 Task: Forward email with the signature Isabella Collins with the subject Congratulations on a successful event from softage.8@softage.net to softage.7@softage.net and softage.9@softage.net with BCC to softage.10@softage.net with the message I am writing to confirm the details of the project charter.
Action: Mouse moved to (978, 149)
Screenshot: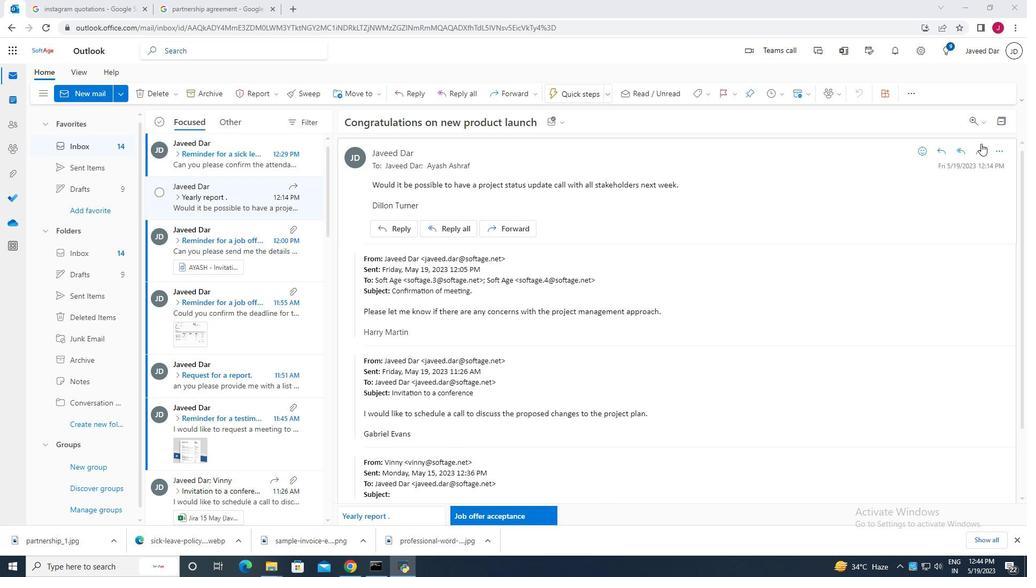 
Action: Mouse pressed left at (978, 149)
Screenshot: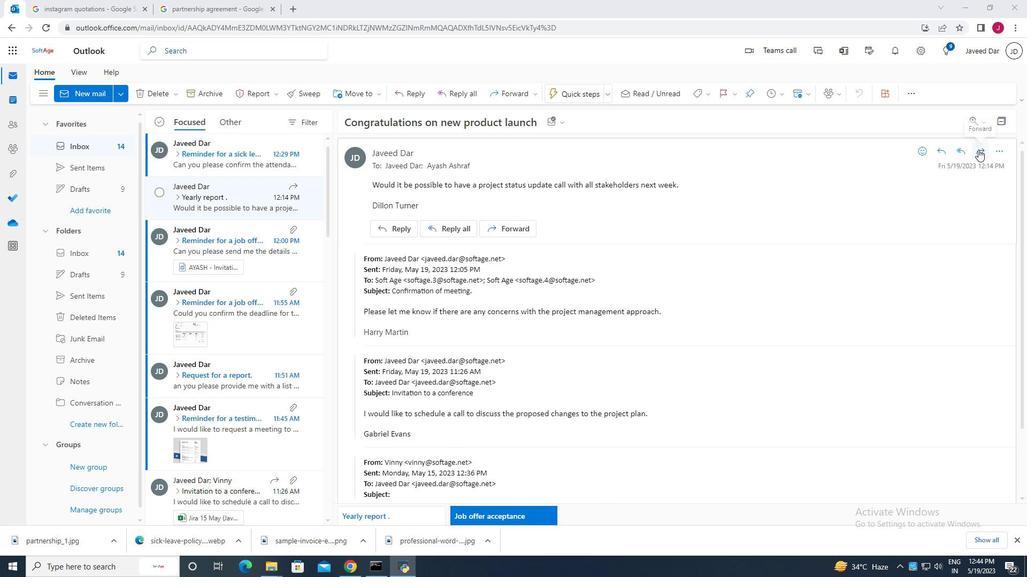 
Action: Mouse moved to (686, 96)
Screenshot: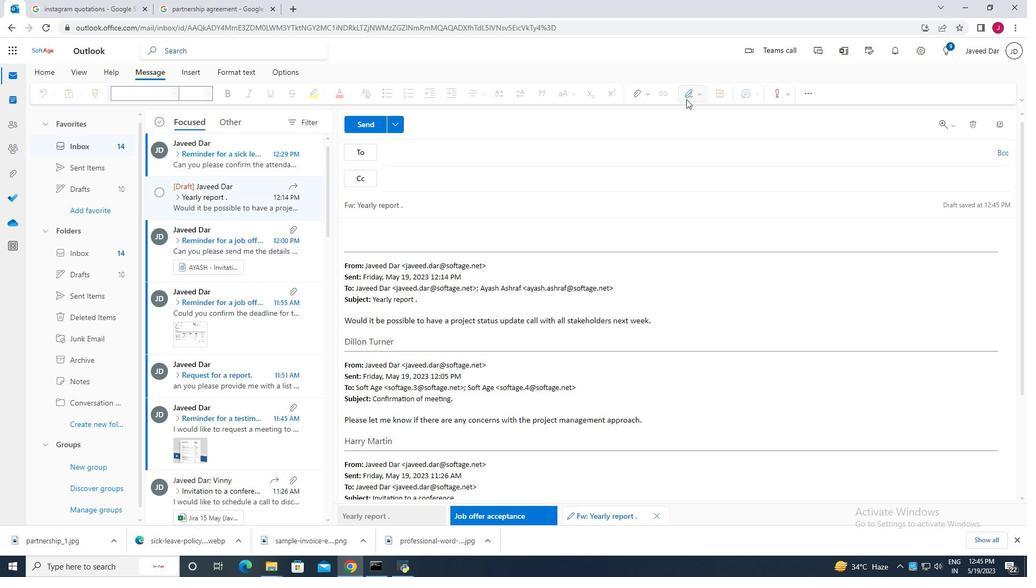 
Action: Mouse pressed left at (686, 96)
Screenshot: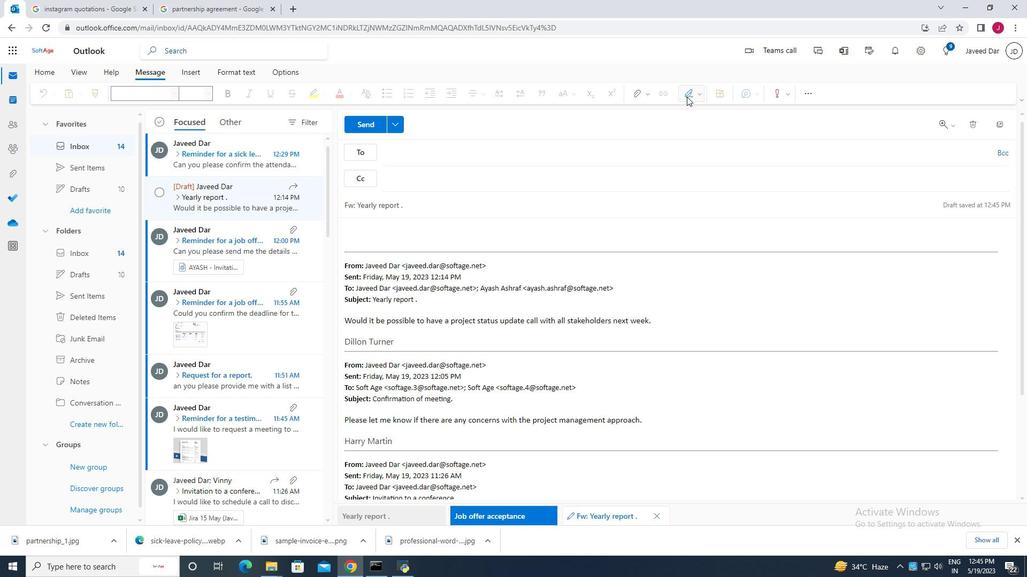 
Action: Mouse moved to (667, 135)
Screenshot: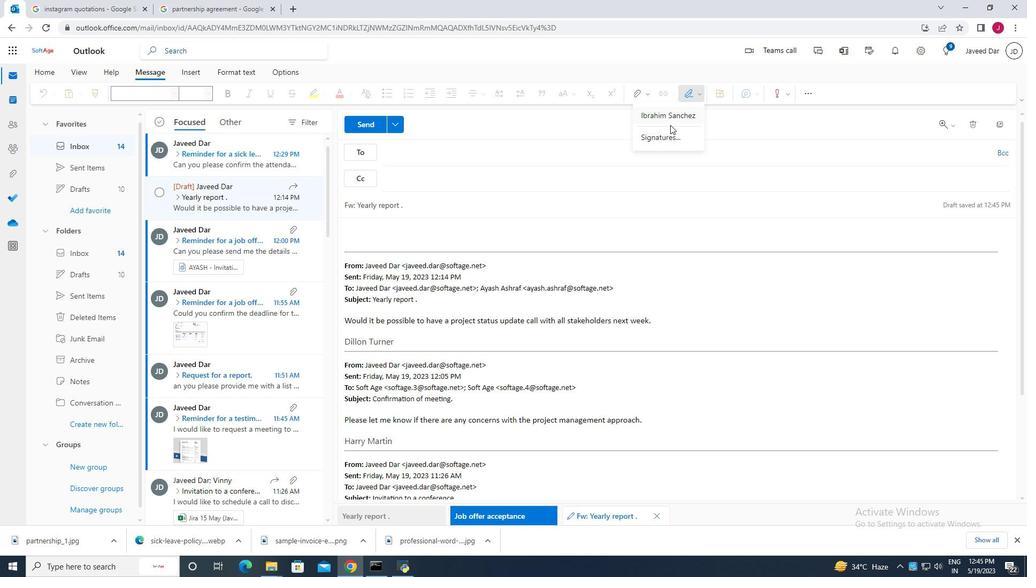 
Action: Mouse pressed left at (667, 135)
Screenshot: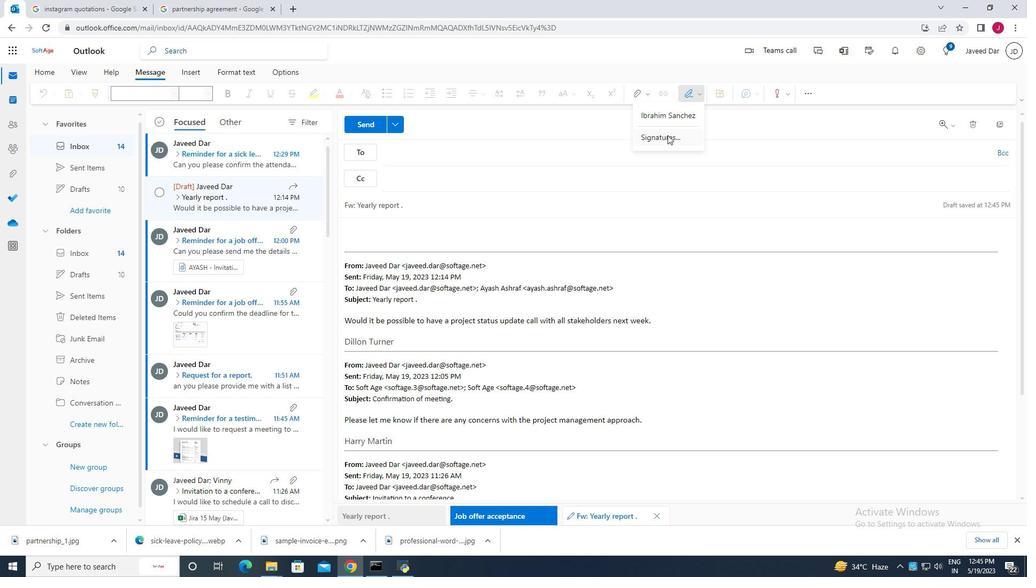 
Action: Mouse moved to (732, 178)
Screenshot: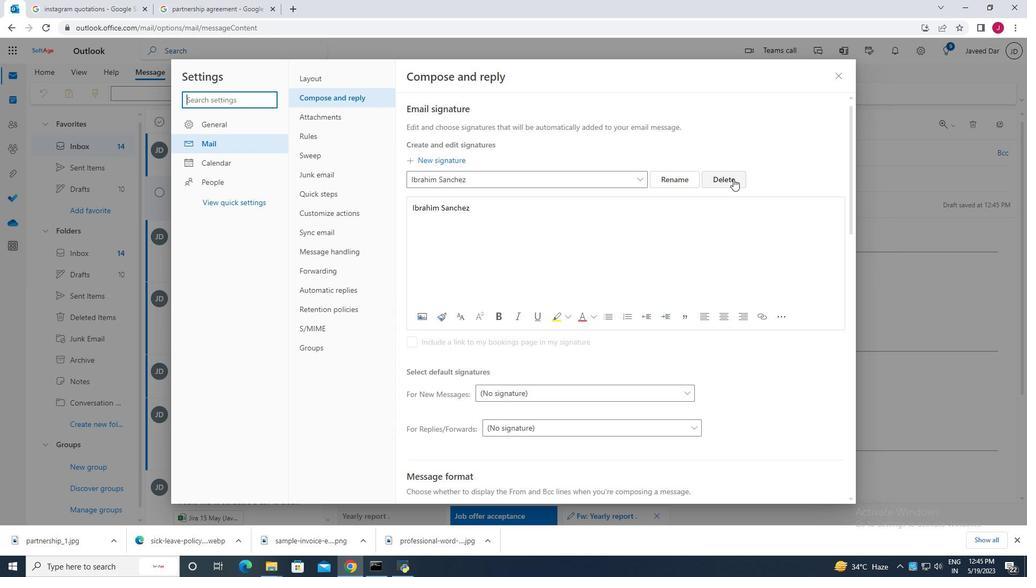 
Action: Mouse pressed left at (732, 178)
Screenshot: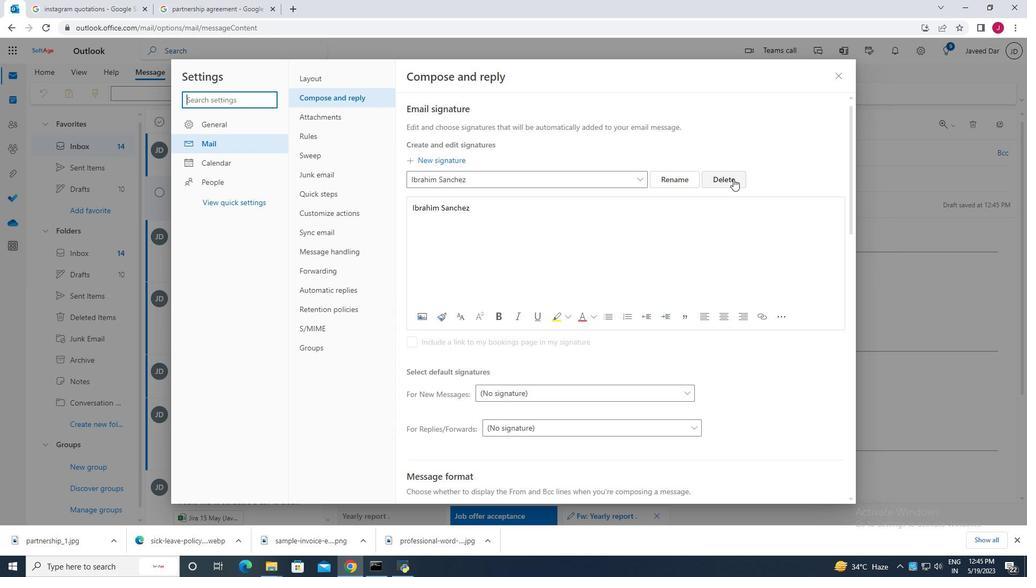 
Action: Mouse moved to (540, 185)
Screenshot: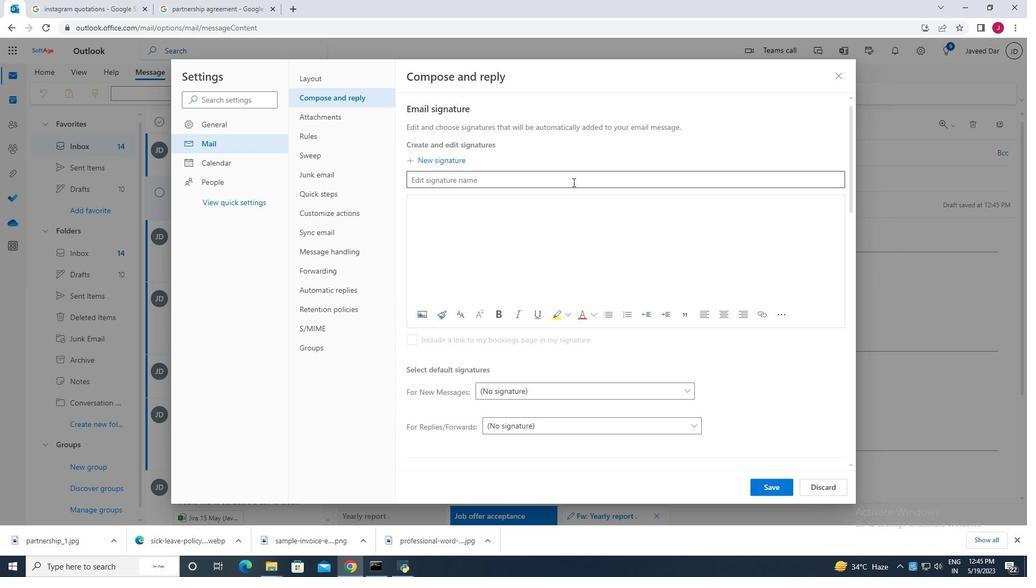 
Action: Mouse pressed left at (540, 185)
Screenshot: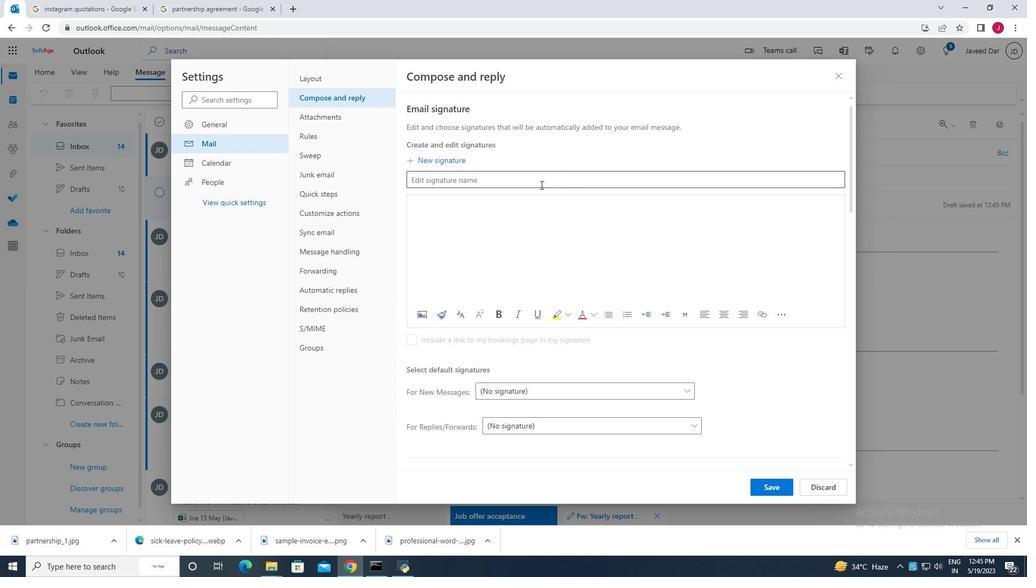 
Action: Key pressed <Key.caps_lock>I<Key.caps_lock>sabella<Key.space><Key.caps_lock>C<Key.caps_lock>ollins
Screenshot: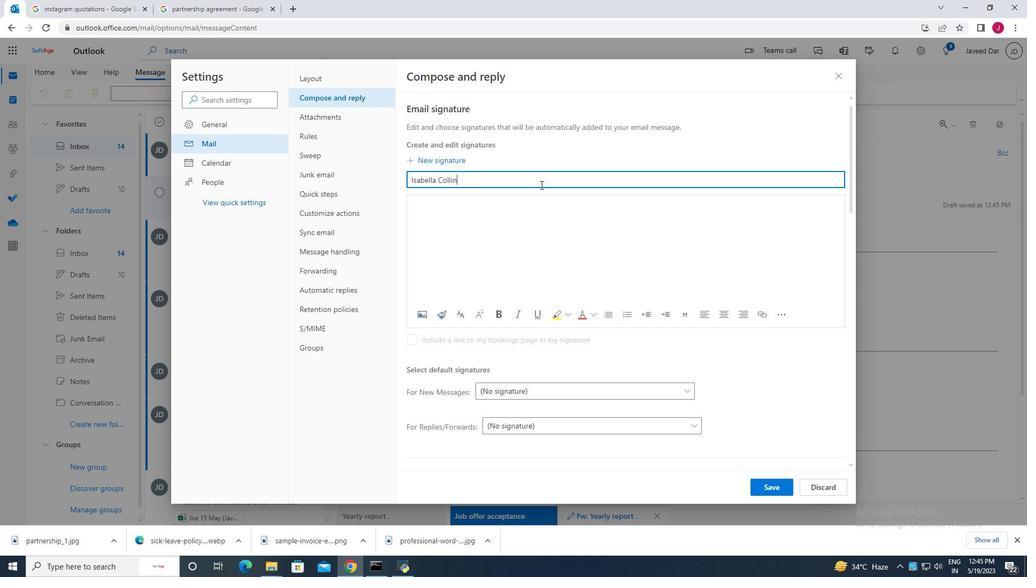 
Action: Mouse moved to (414, 208)
Screenshot: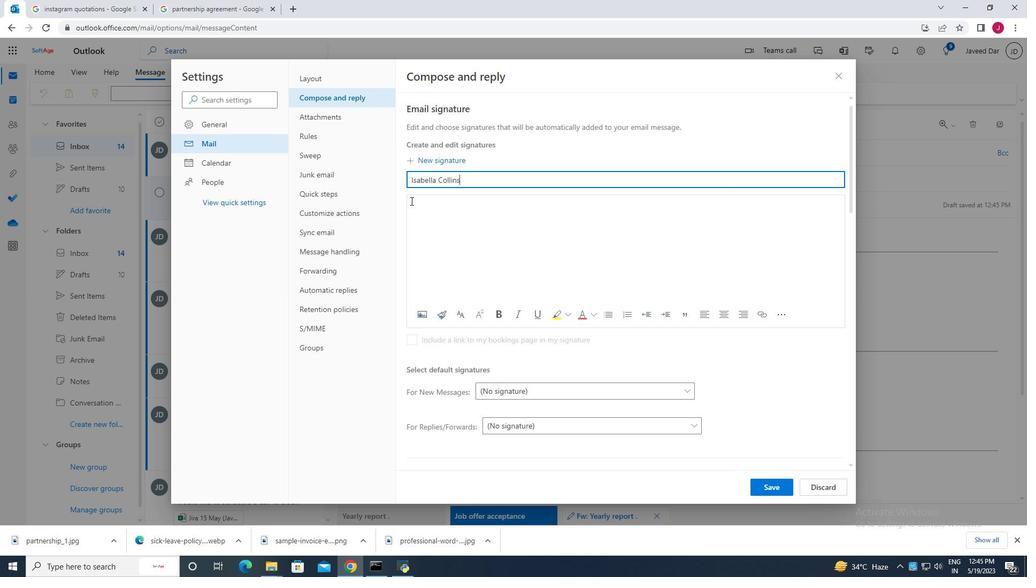 
Action: Mouse pressed left at (414, 208)
Screenshot: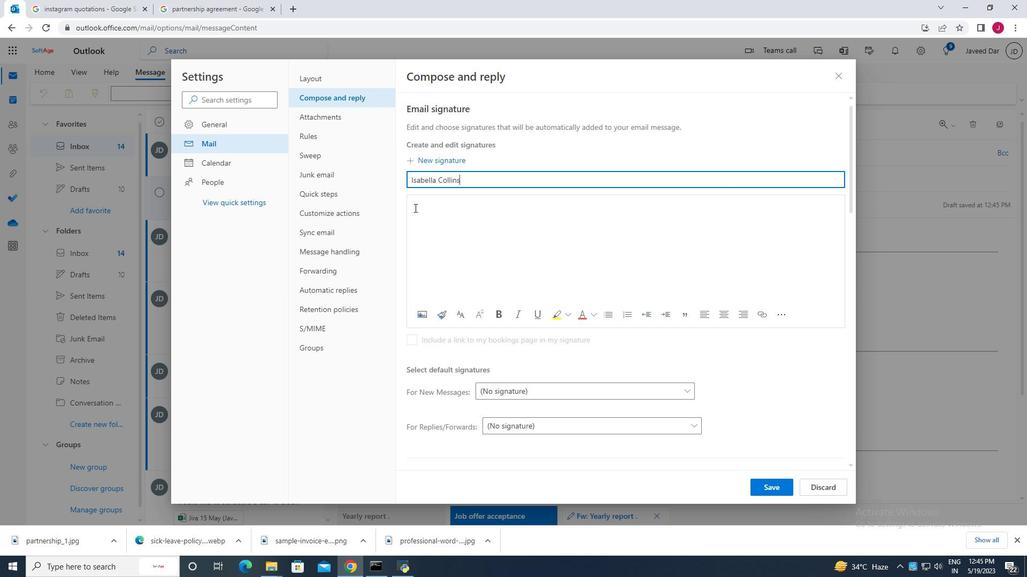 
Action: Mouse moved to (416, 208)
Screenshot: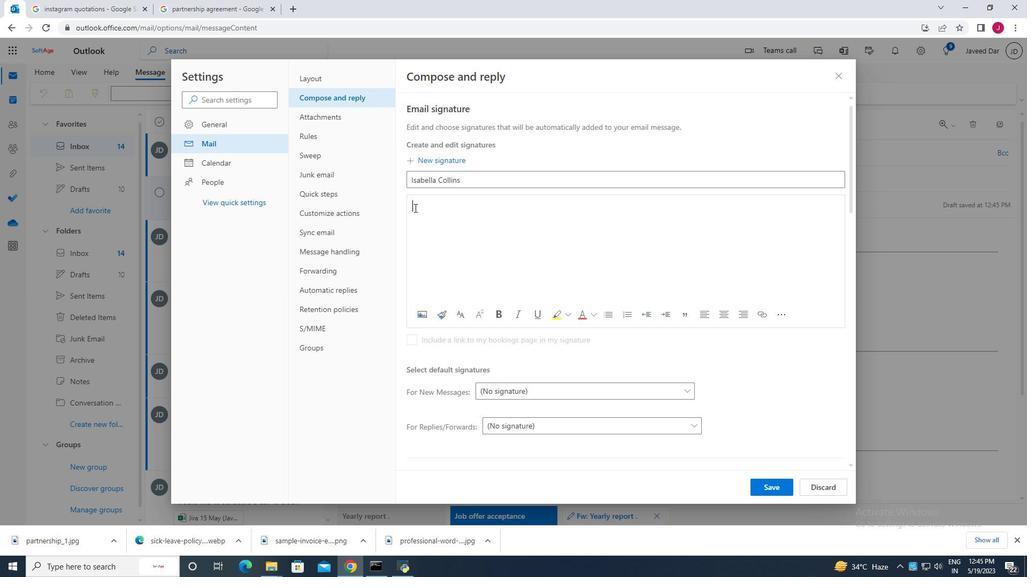 
Action: Key pressed <Key.caps_lock>I<Key.caps_lock>sabella<Key.space><Key.caps_lock>C<Key.caps_lock>ollins
Screenshot: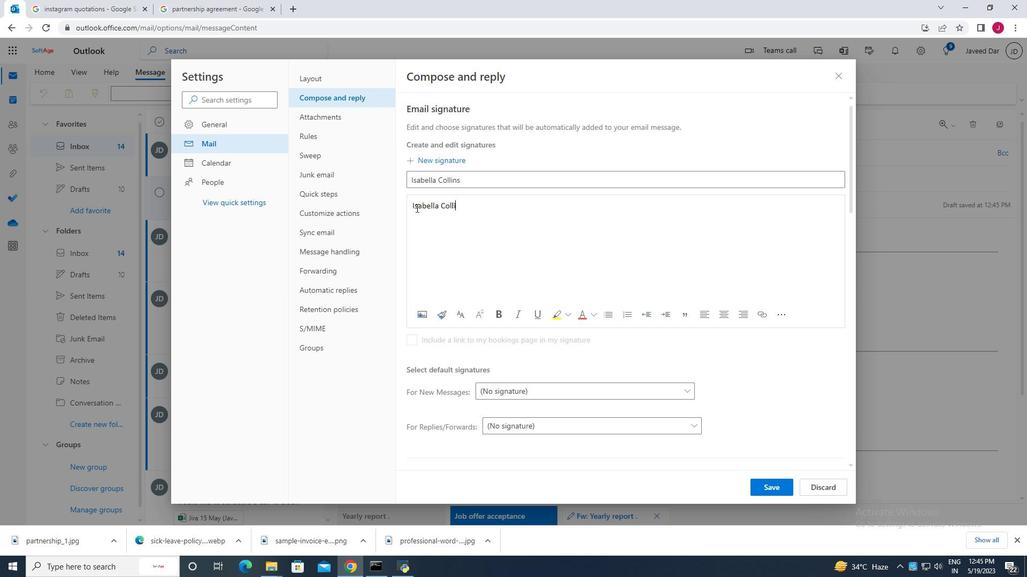 
Action: Mouse moved to (757, 488)
Screenshot: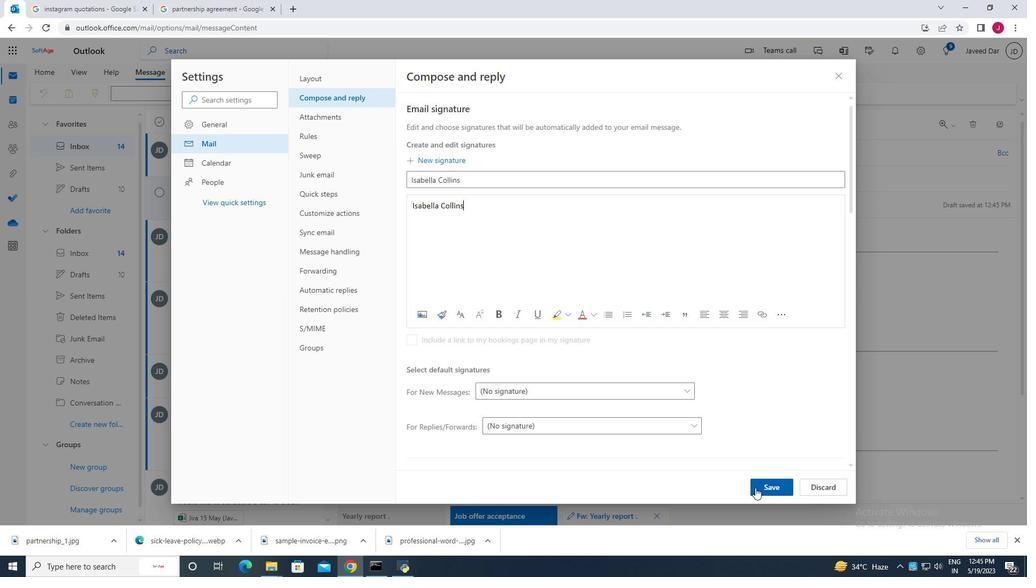 
Action: Mouse pressed left at (757, 488)
Screenshot: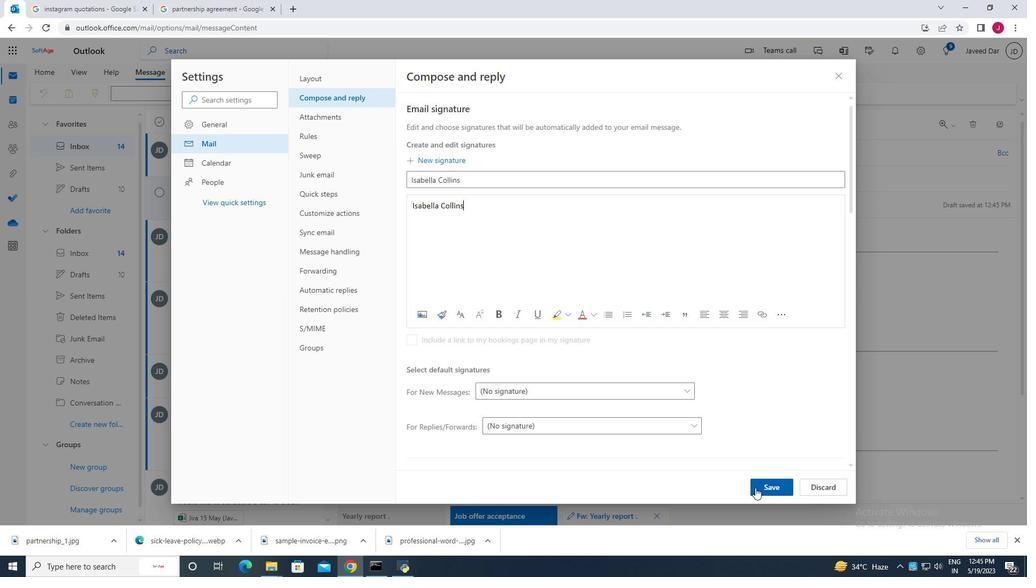 
Action: Mouse moved to (841, 75)
Screenshot: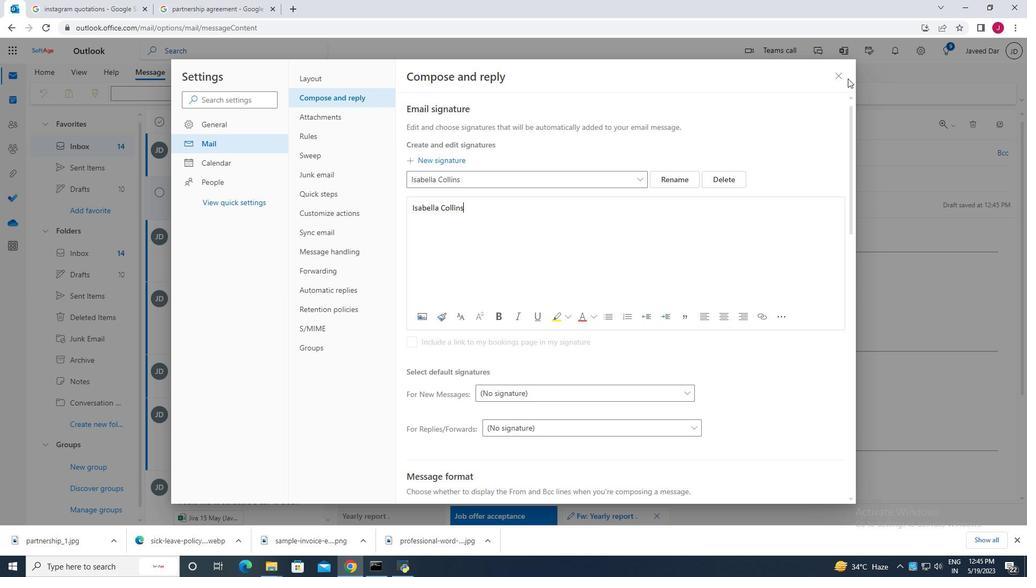 
Action: Mouse pressed left at (841, 75)
Screenshot: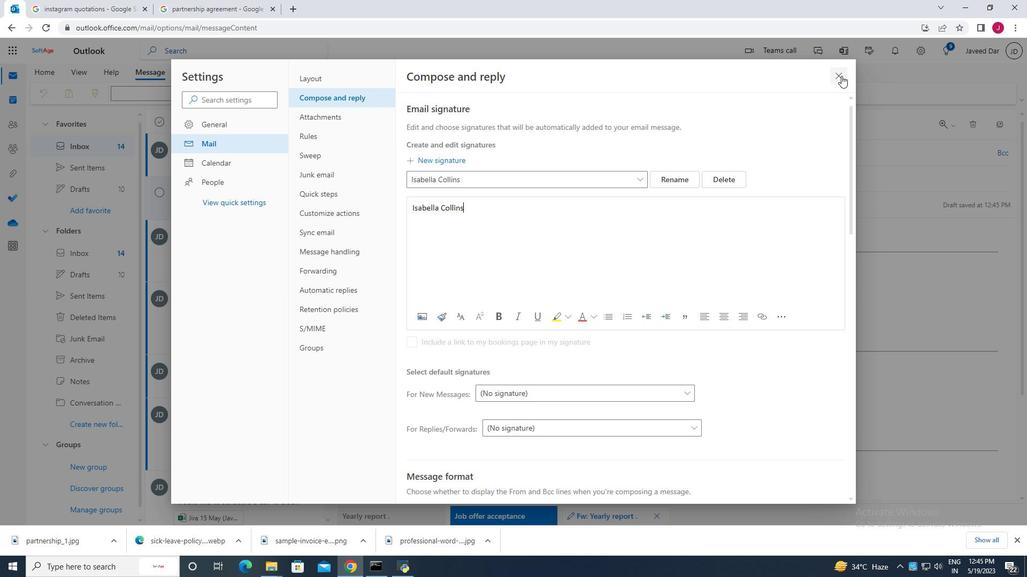 
Action: Mouse moved to (419, 207)
Screenshot: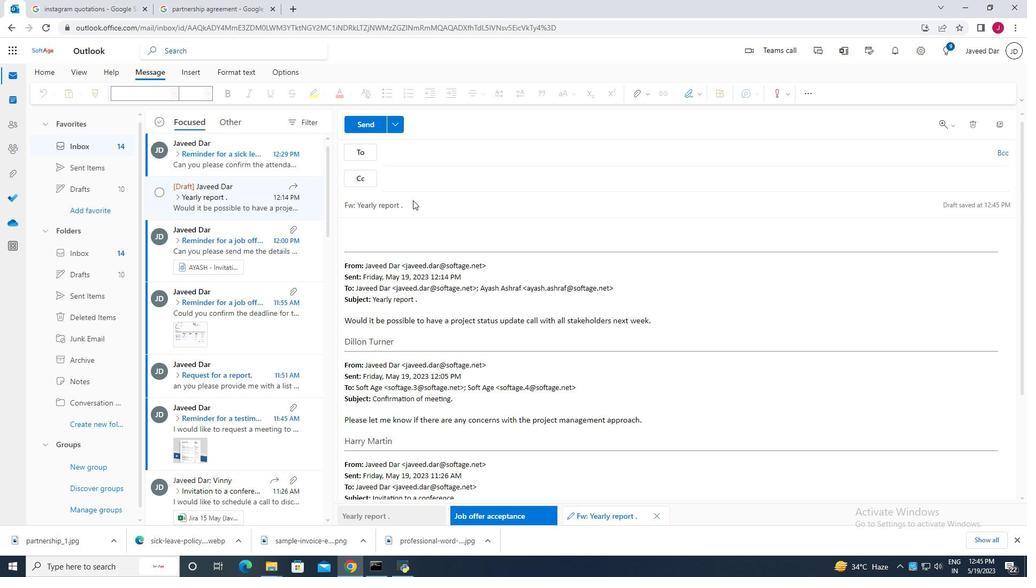 
Action: Mouse pressed left at (419, 207)
Screenshot: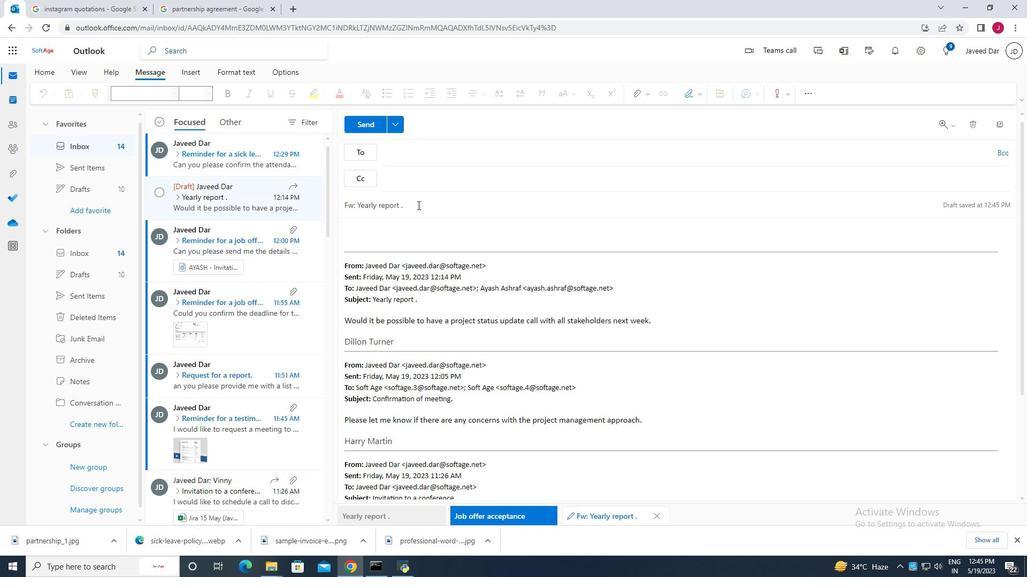 
Action: Mouse moved to (420, 207)
Screenshot: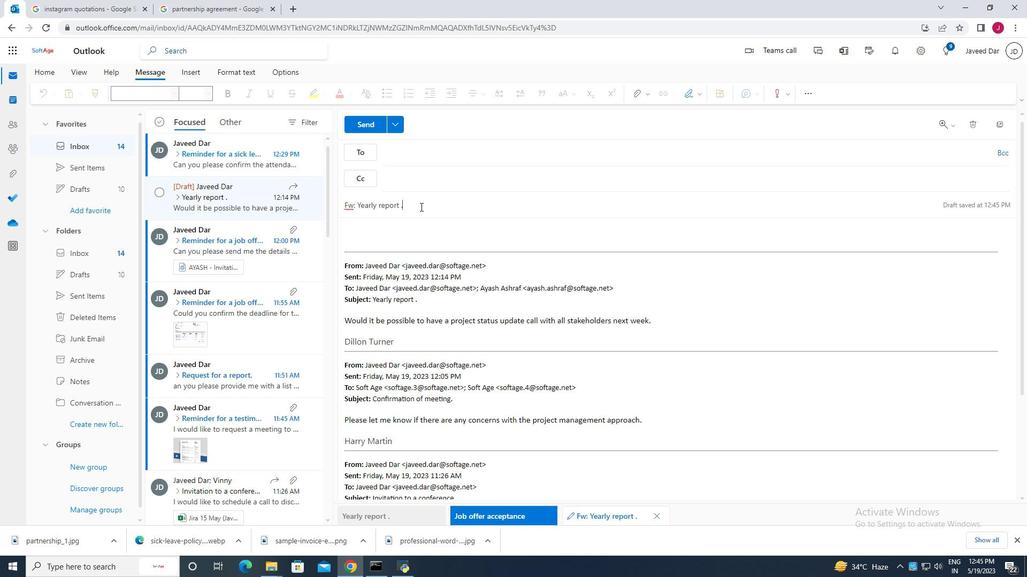 
Action: Key pressed <Key.backspace><Key.backspace><Key.backspace><Key.backspace><Key.backspace><Key.backspace><Key.backspace><Key.backspace><Key.backspace><Key.backspace><Key.backspace><Key.backspace><Key.backspace><Key.backspace><Key.backspace><Key.backspace><Key.backspace><Key.backspace><Key.backspace><Key.backspace><Key.backspace><Key.backspace><Key.backspace><Key.backspace><Key.caps_lock>C<Key.caps_lock>ongratua<Key.backspace>lations<Key.space>on<Key.space>a<Key.space>successful<Key.space>event<Key.space>
Screenshot: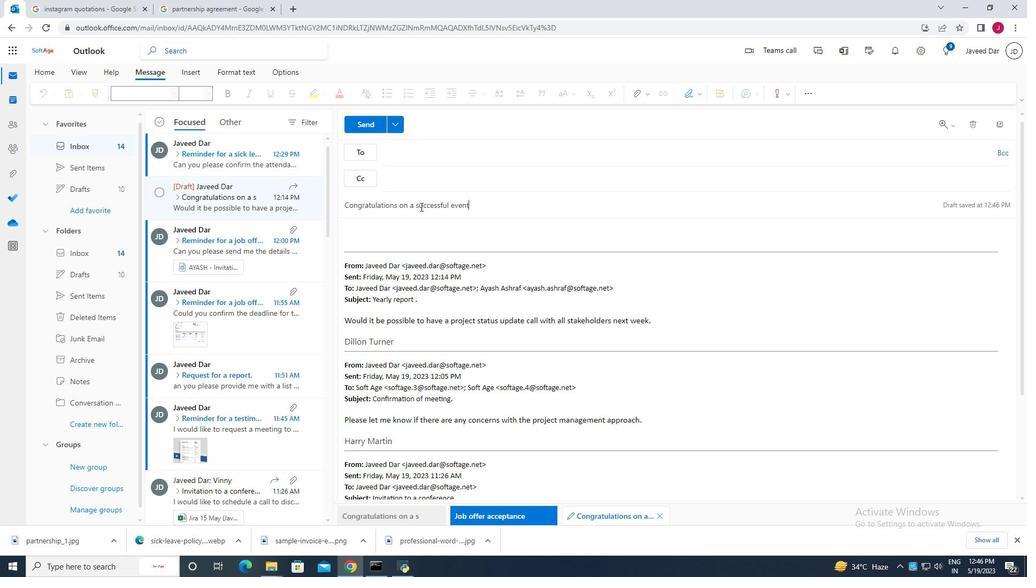 
Action: Mouse moved to (418, 206)
Screenshot: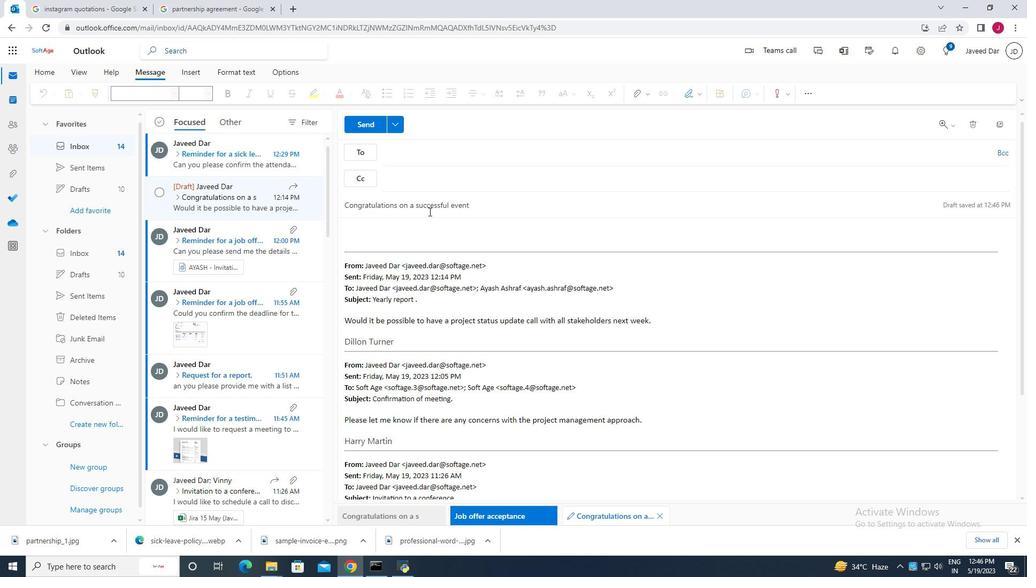 
Action: Key pressed <Key.backspace>.
Screenshot: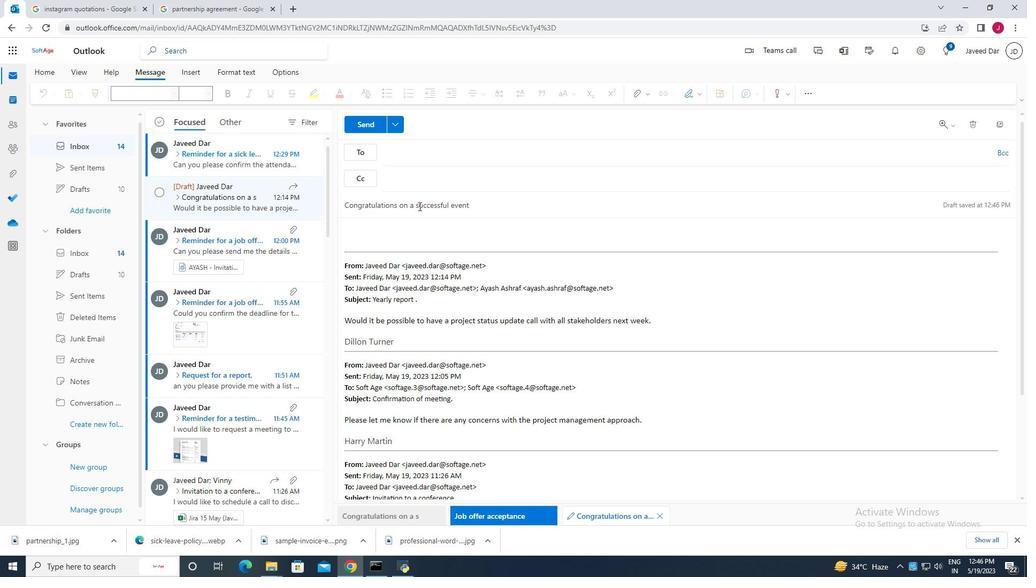 
Action: Mouse moved to (417, 231)
Screenshot: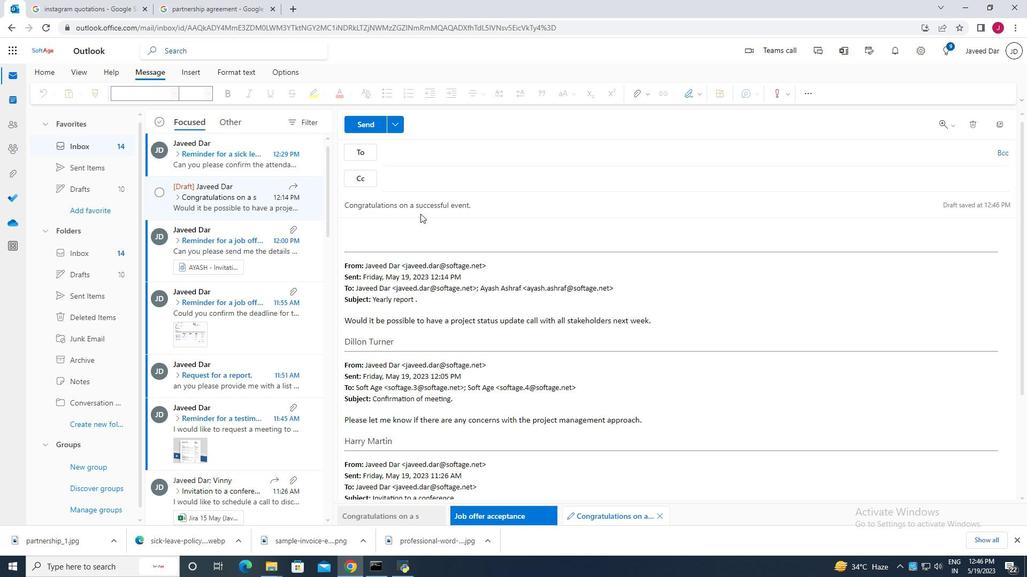 
Action: Mouse pressed left at (417, 231)
Screenshot: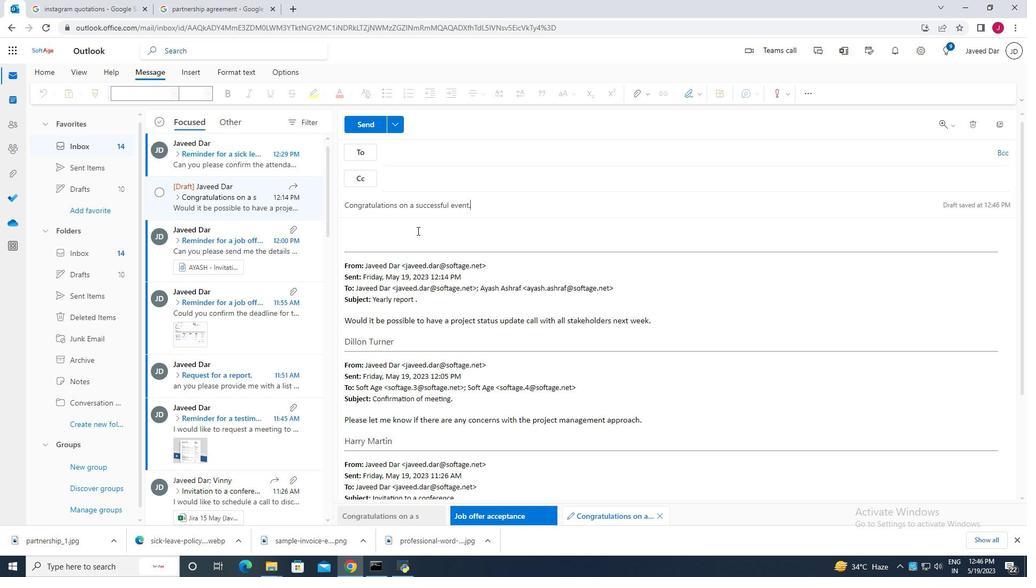 
Action: Key pressed <Key.caps_lock>I<Key.caps_lock><Key.space>am<Key.space>writing<Key.space>to<Key.space>conferm<Key.space>the<Key.space>
Screenshot: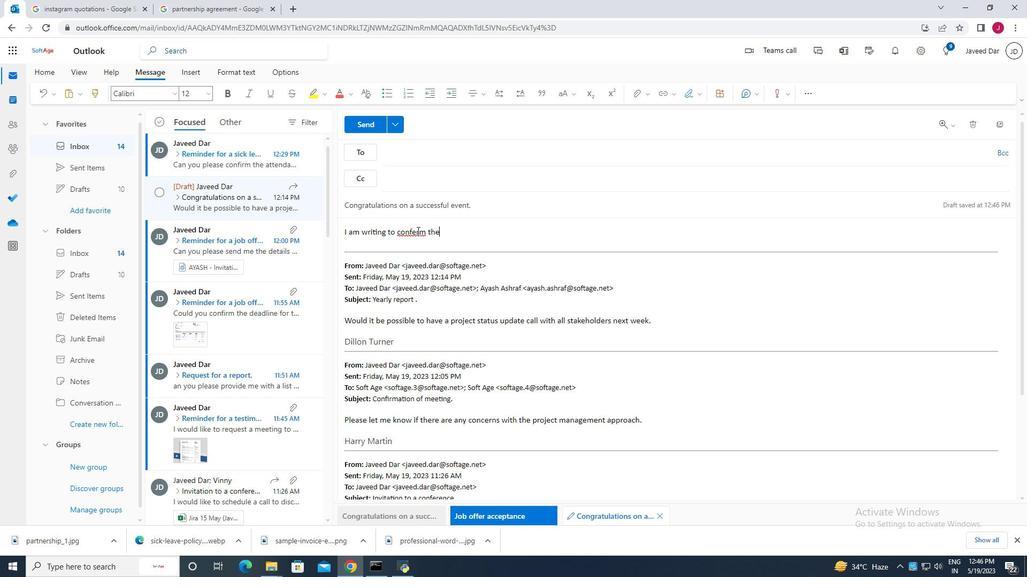 
Action: Mouse moved to (416, 231)
Screenshot: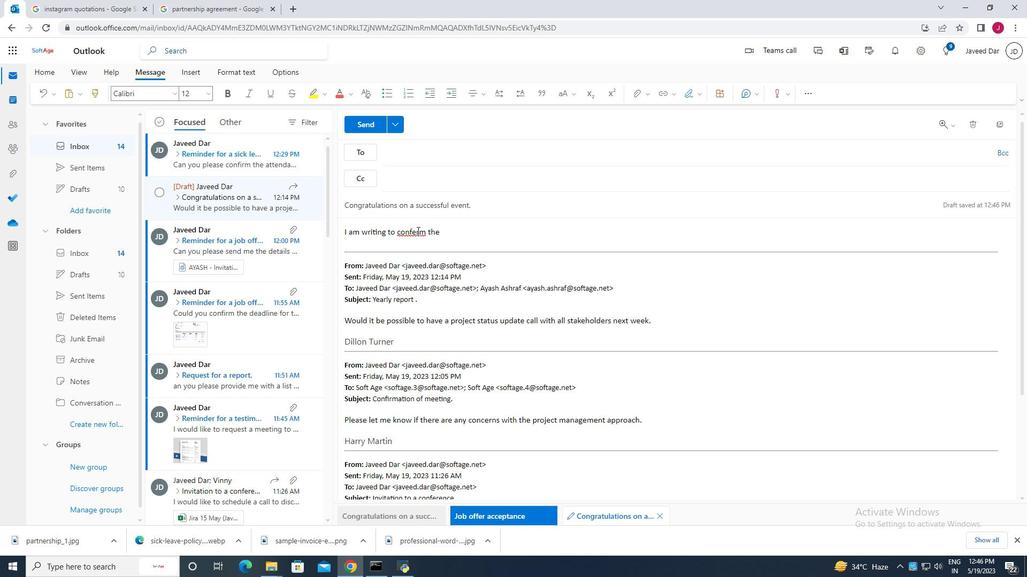 
Action: Mouse pressed left at (416, 231)
Screenshot: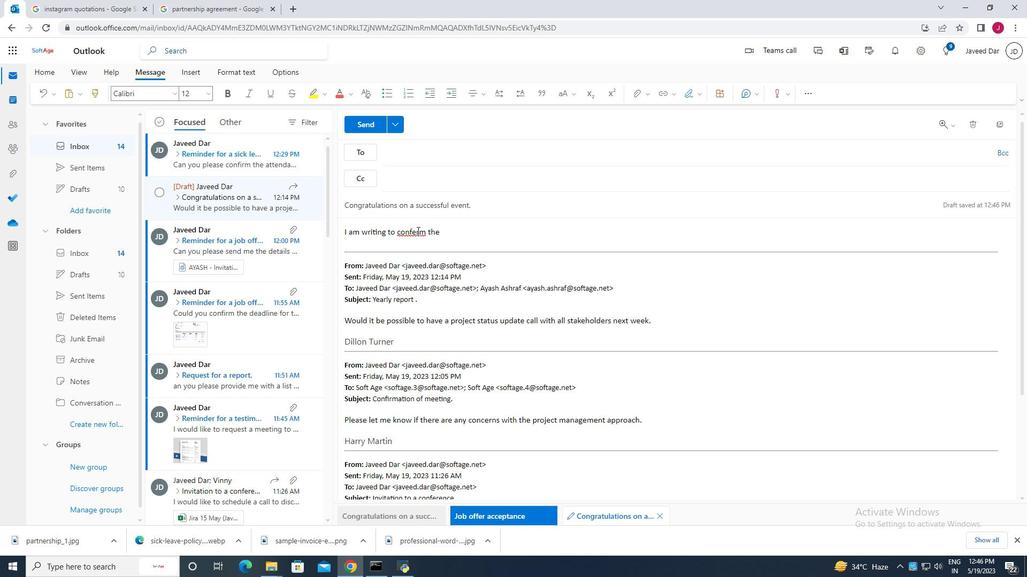 
Action: Key pressed <Key.backspace>i
Screenshot: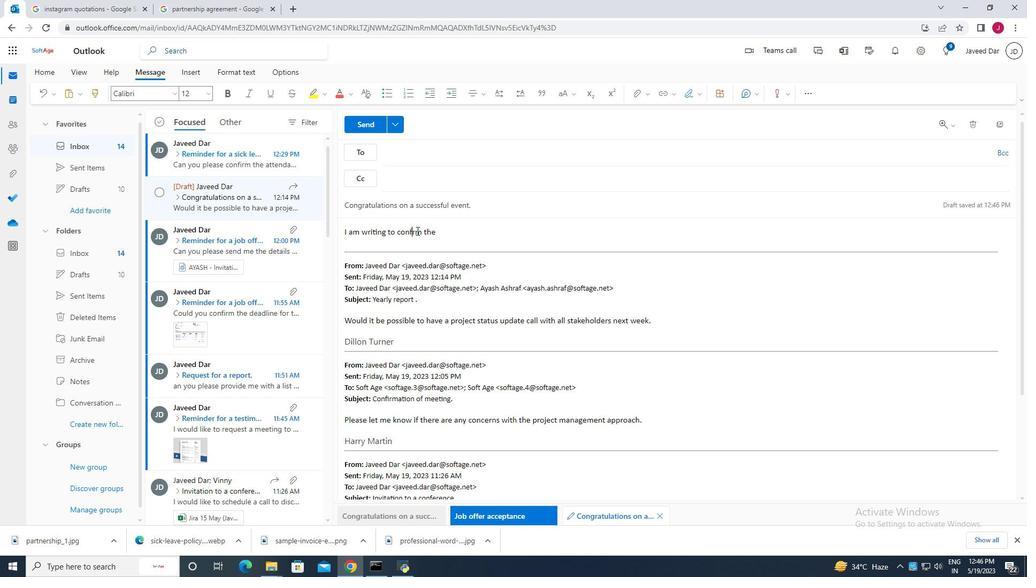 
Action: Mouse moved to (478, 237)
Screenshot: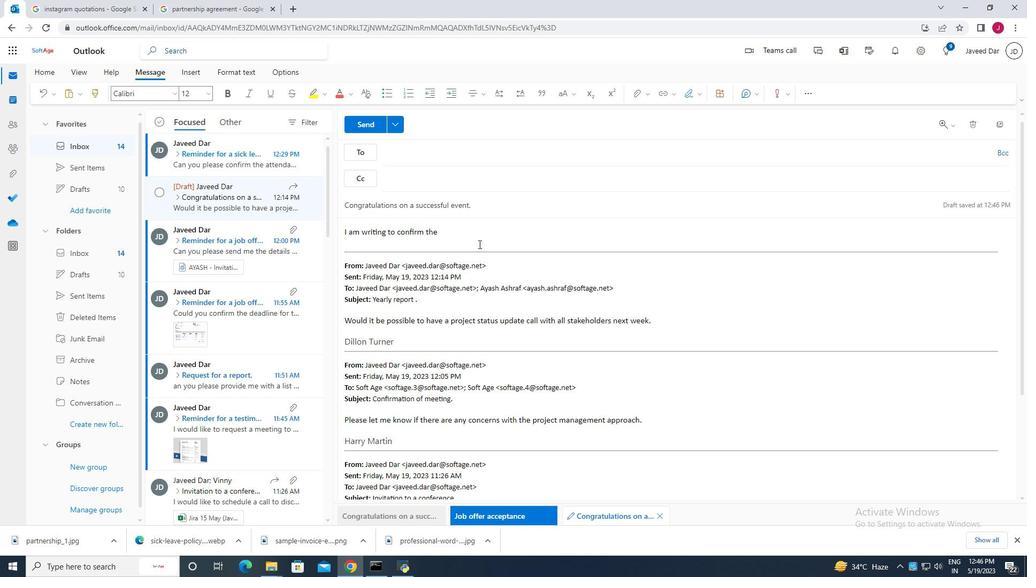 
Action: Mouse pressed left at (478, 237)
Screenshot: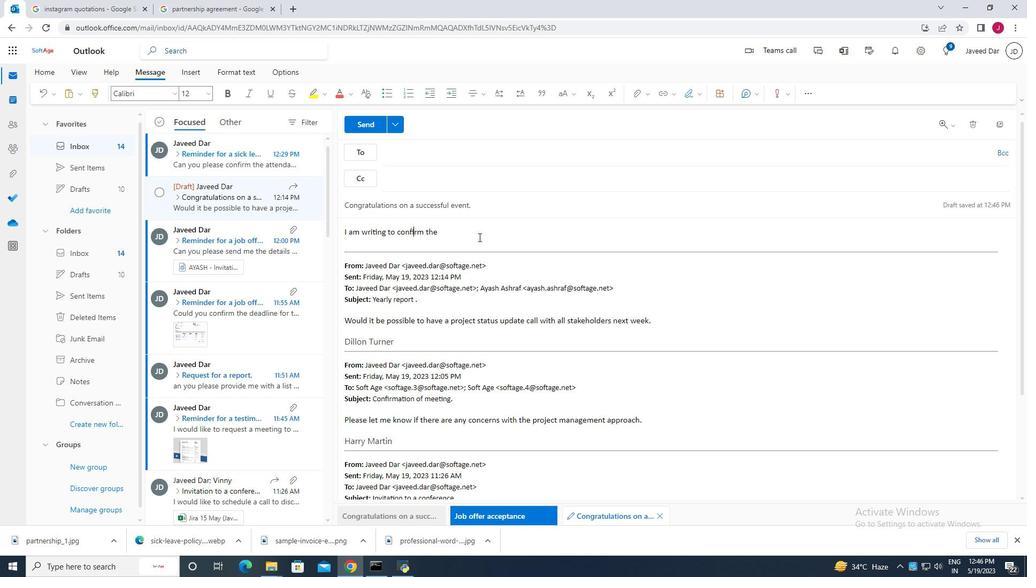 
Action: Mouse moved to (452, 232)
Screenshot: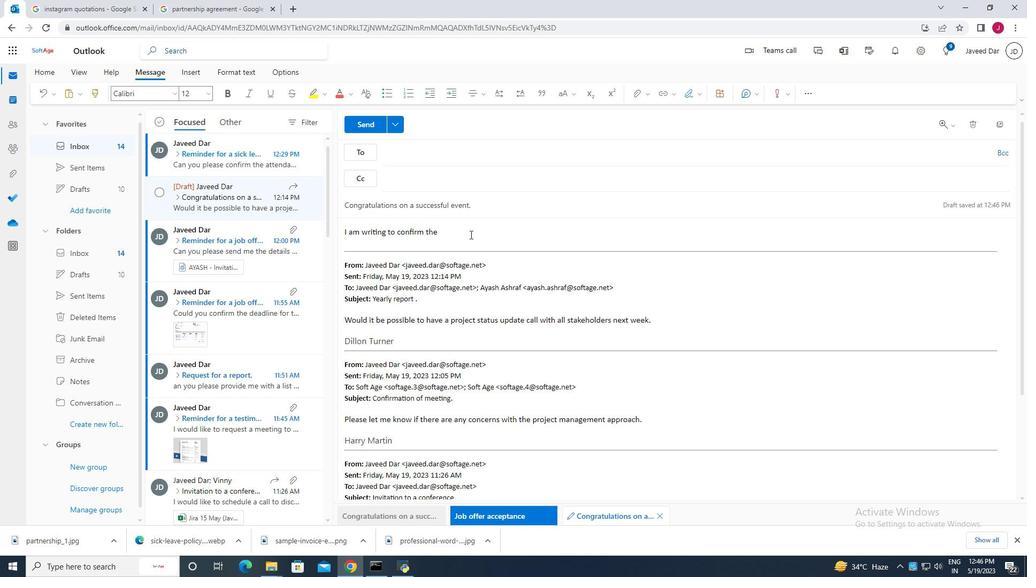 
Action: Mouse pressed left at (452, 232)
Screenshot: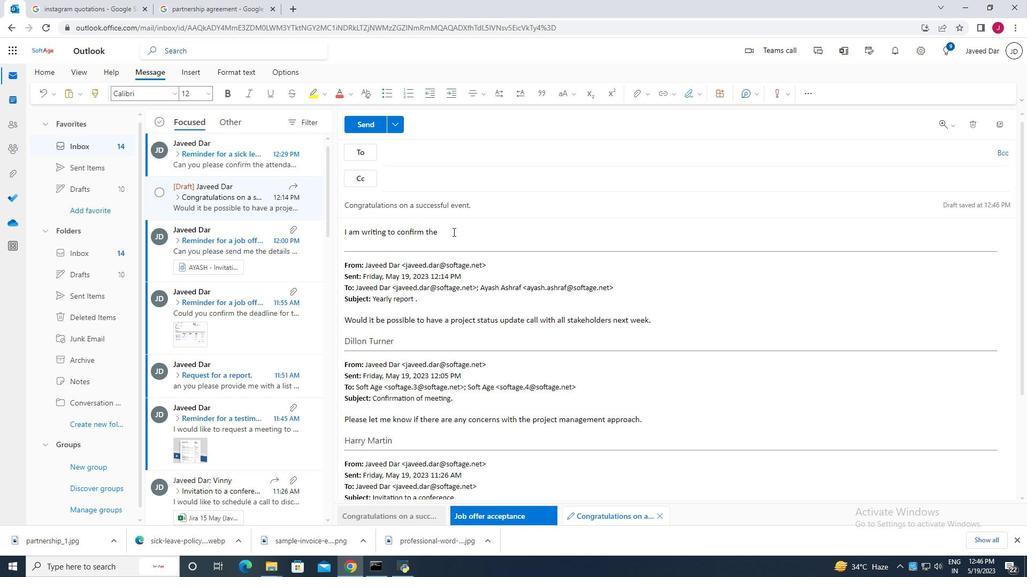 
Action: Key pressed details<Key.space>of<Key.space>the<Key.space>project<Key.space>charter.
Screenshot: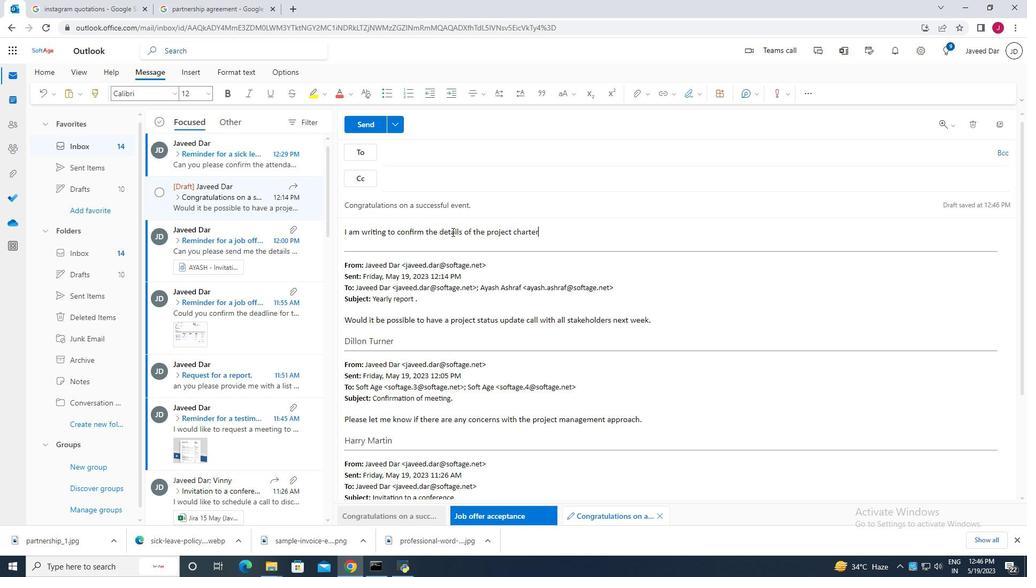 
Action: Mouse moved to (679, 97)
Screenshot: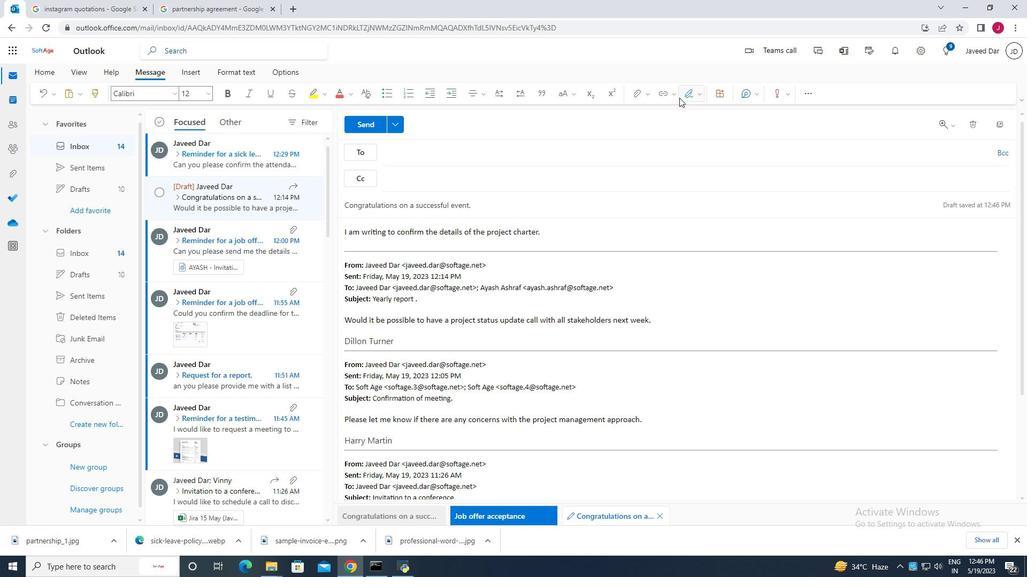 
Action: Mouse pressed left at (679, 97)
Screenshot: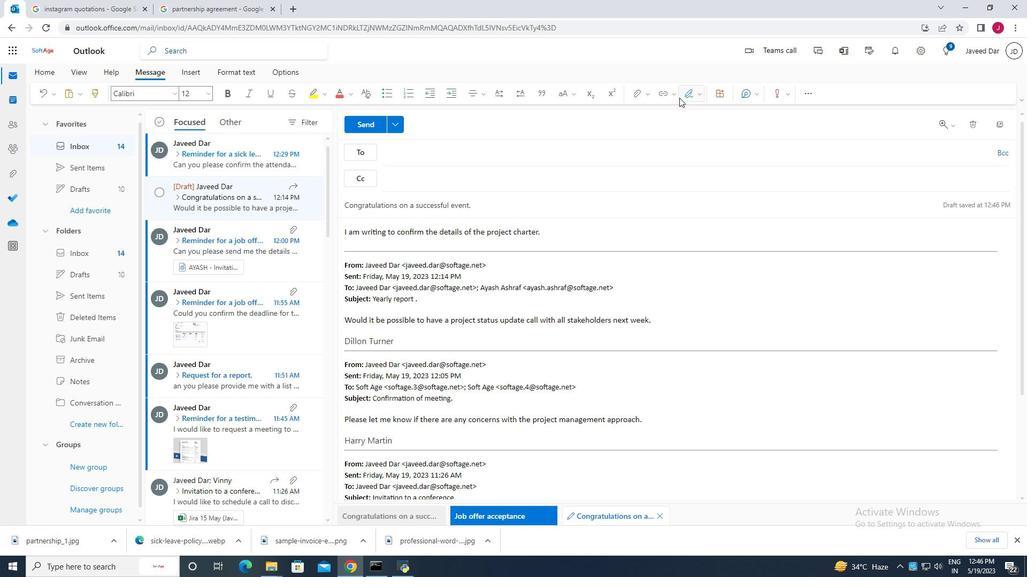 
Action: Mouse moved to (680, 114)
Screenshot: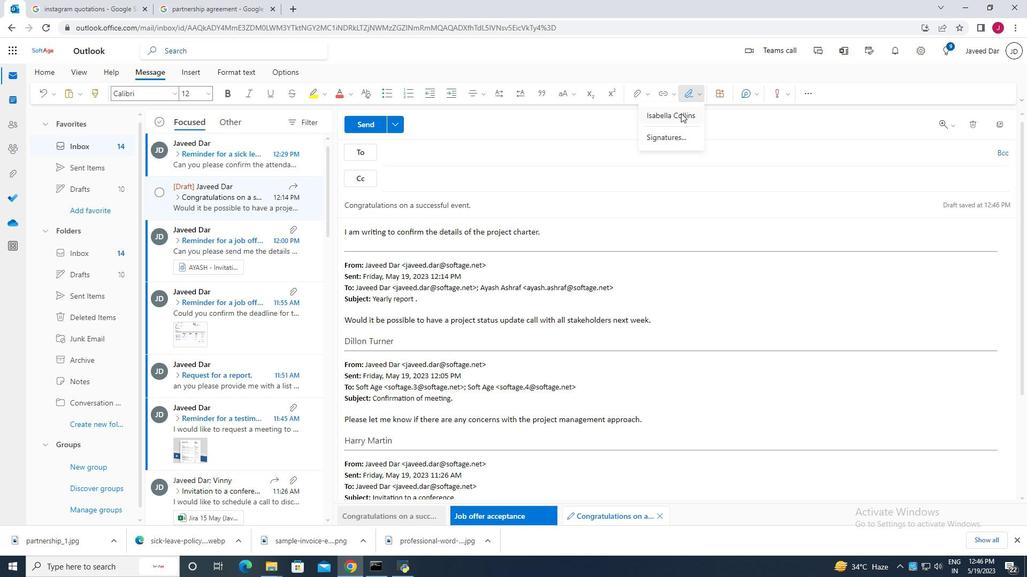 
Action: Mouse pressed left at (680, 114)
Screenshot: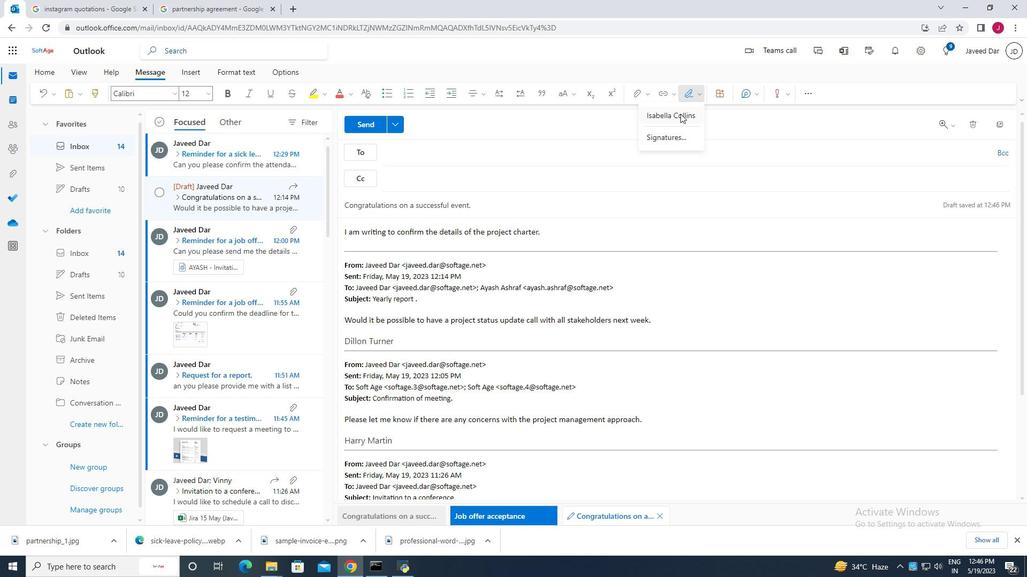 
Action: Mouse moved to (482, 154)
Screenshot: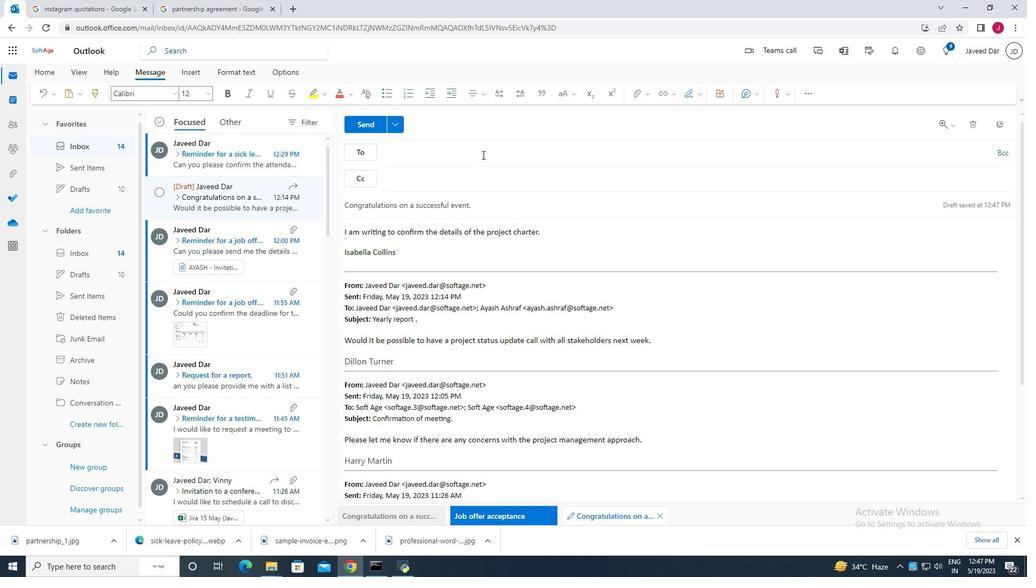 
Action: Mouse pressed left at (482, 154)
Screenshot: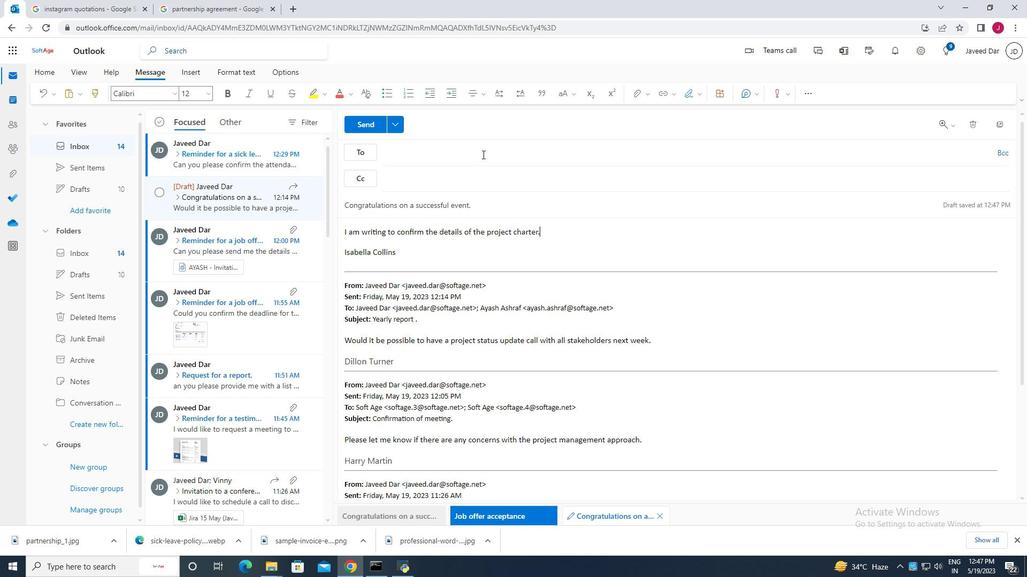 
Action: Mouse moved to (482, 153)
Screenshot: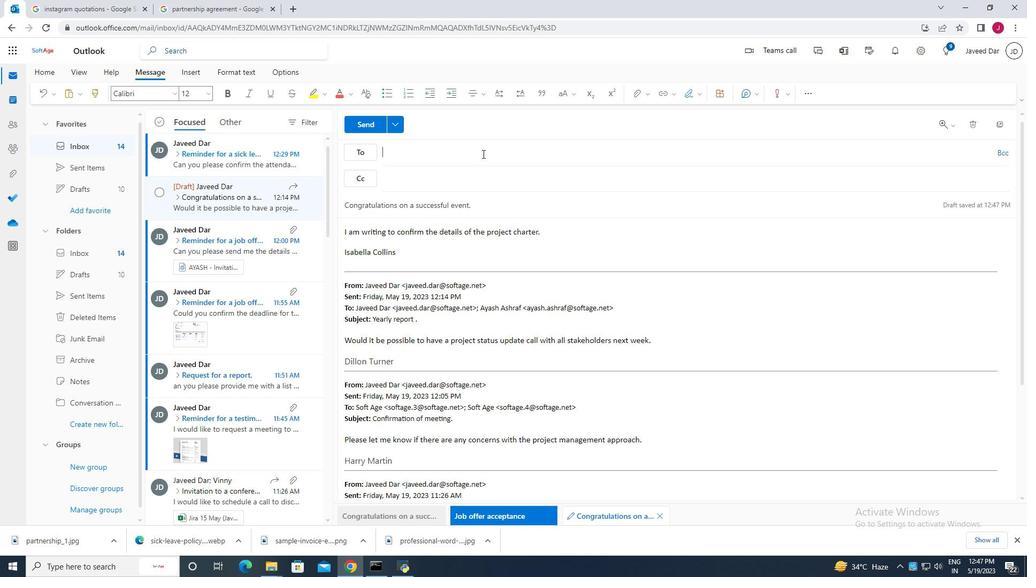 
Action: Key pressed softage.7
Screenshot: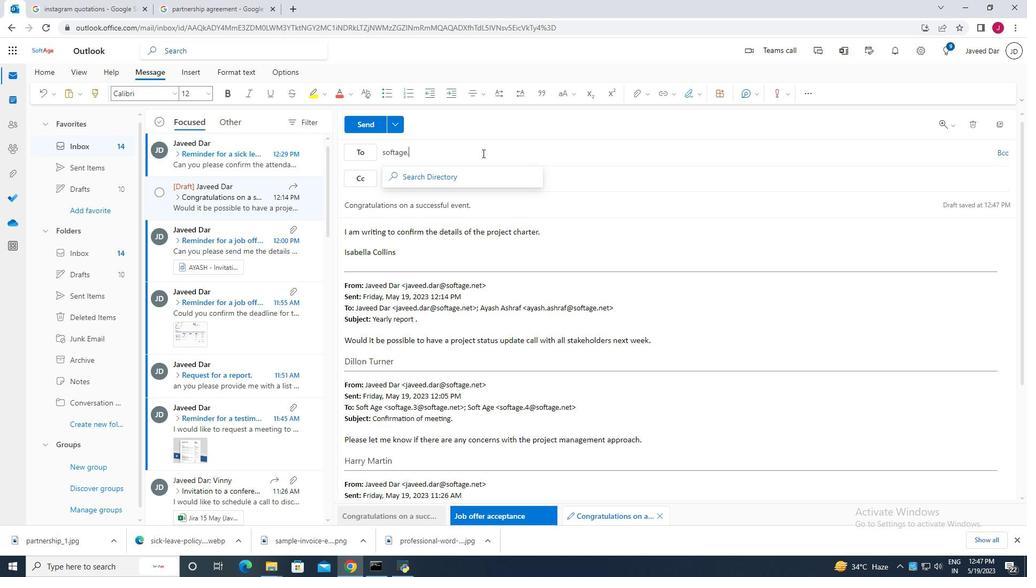 
Action: Mouse moved to (453, 181)
Screenshot: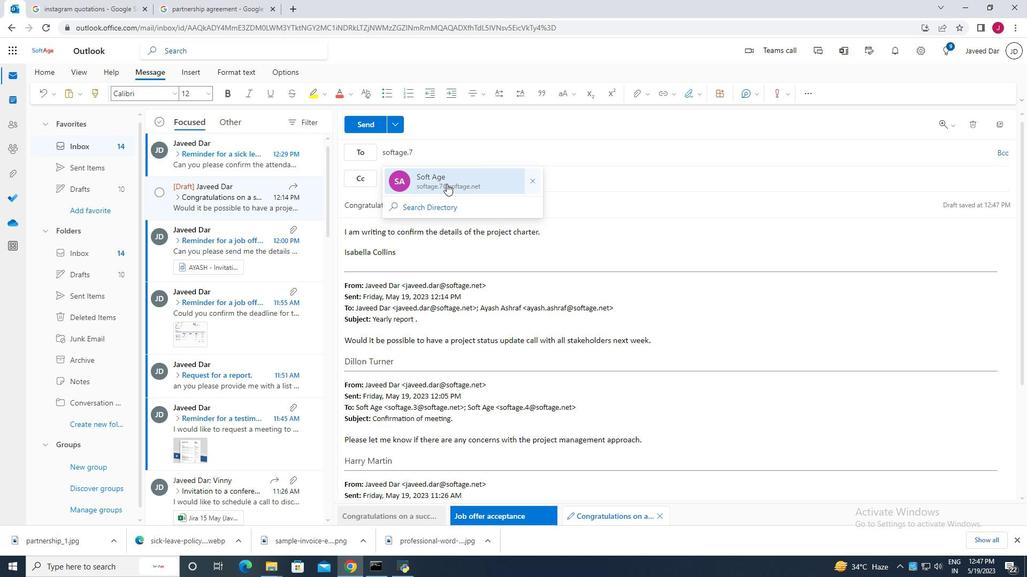 
Action: Mouse pressed left at (453, 181)
Screenshot: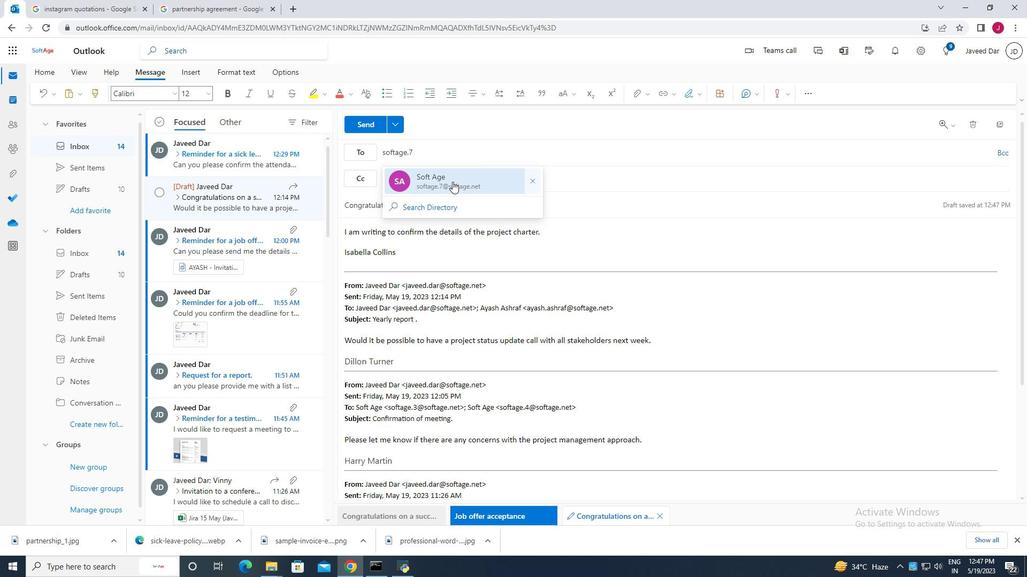 
Action: Mouse moved to (468, 158)
Screenshot: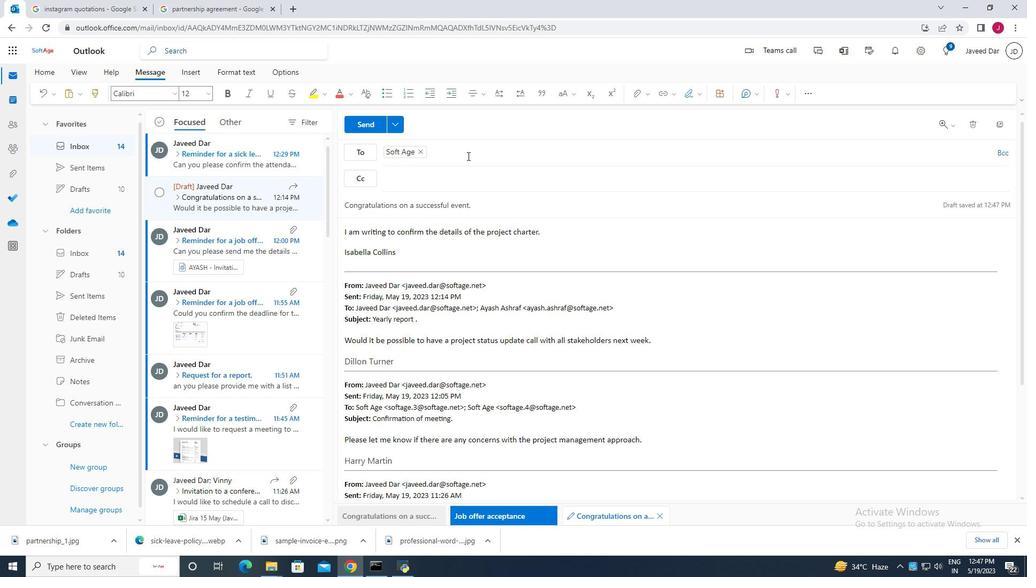 
Action: Key pressed softage.9
Screenshot: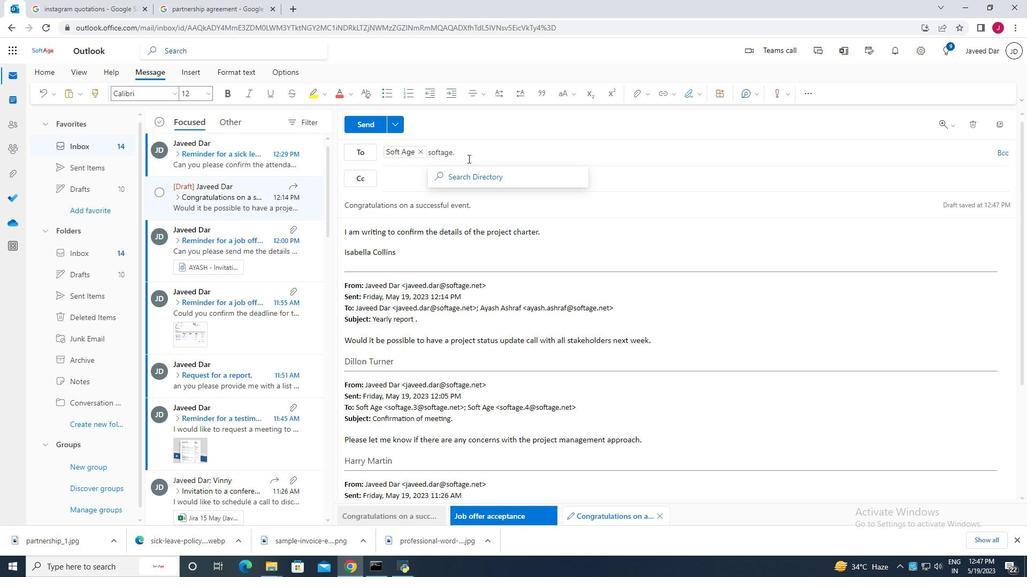 
Action: Mouse moved to (496, 179)
Screenshot: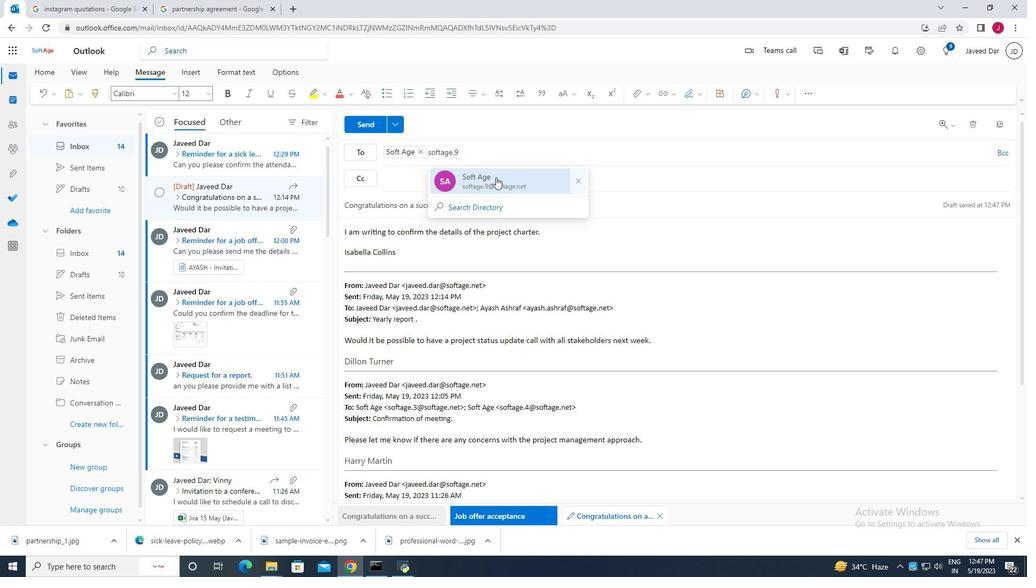 
Action: Mouse pressed left at (496, 179)
Screenshot: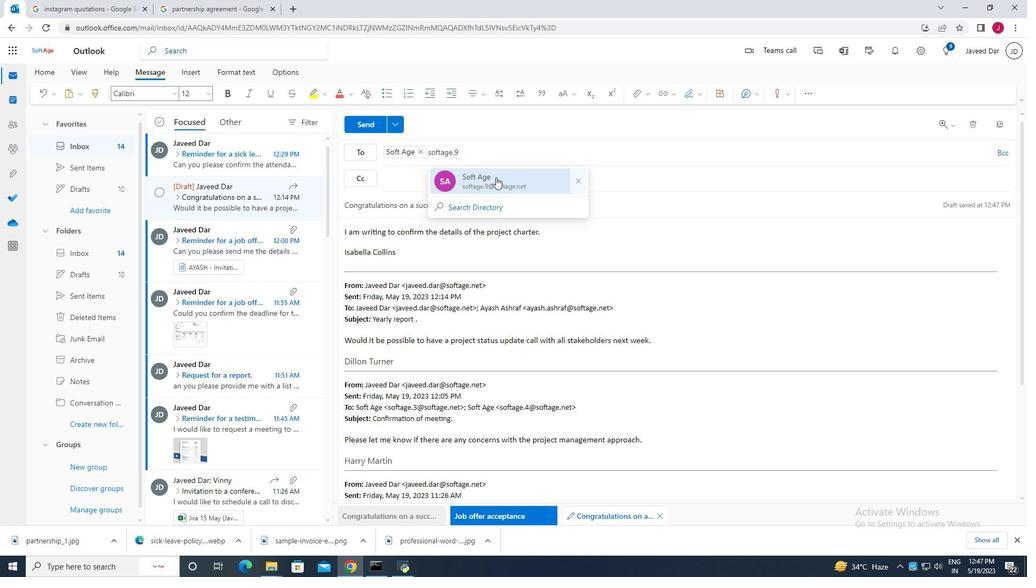 
Action: Mouse moved to (1000, 152)
Screenshot: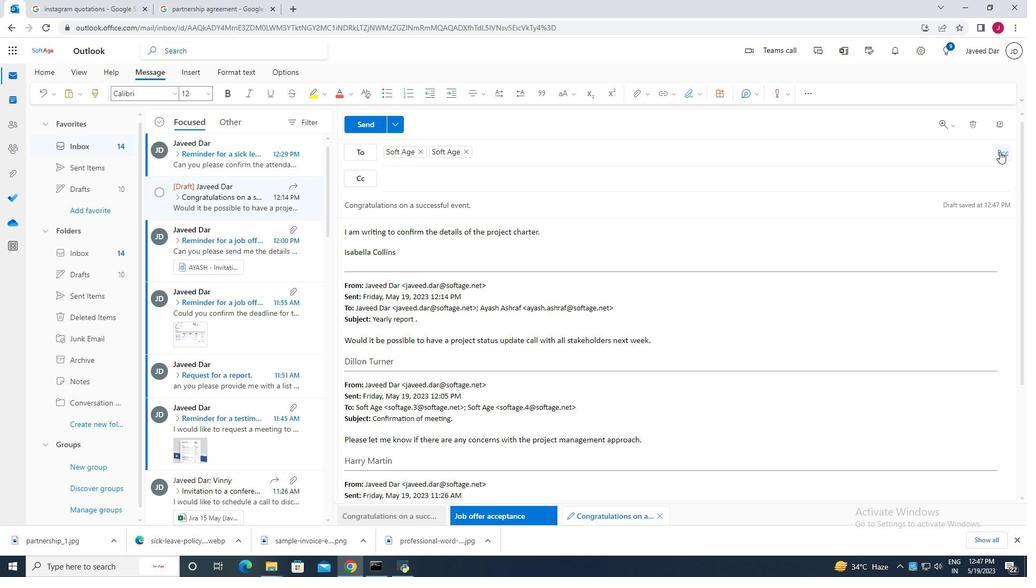
Action: Mouse pressed left at (1000, 152)
Screenshot: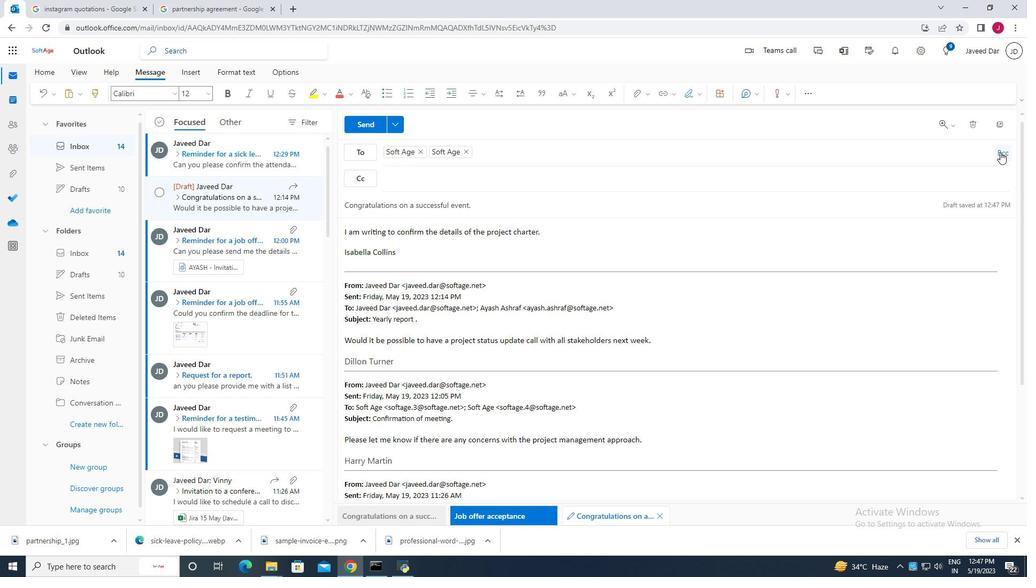 
Action: Mouse moved to (418, 207)
Screenshot: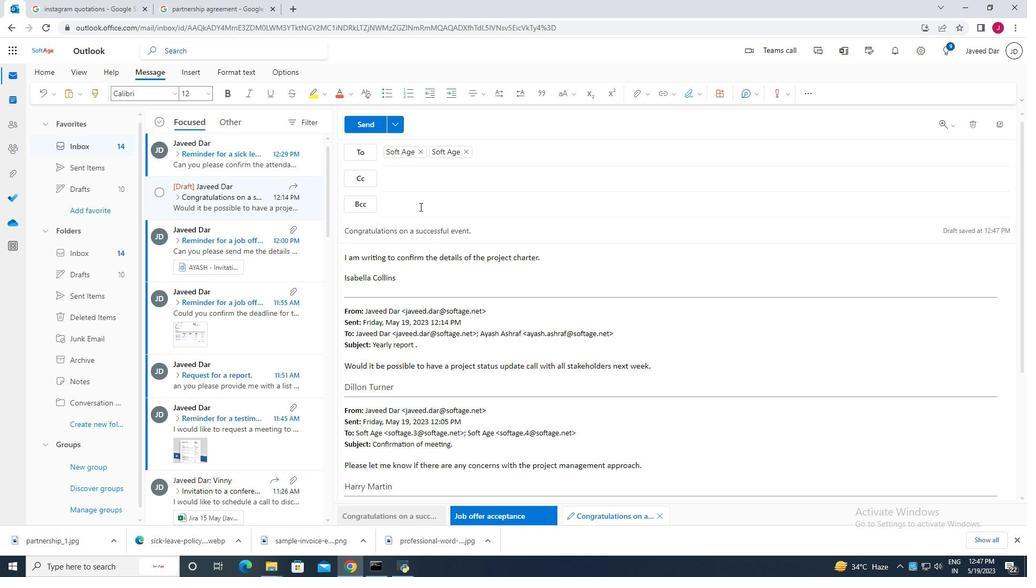 
Action: Key pressed softage.10
Screenshot: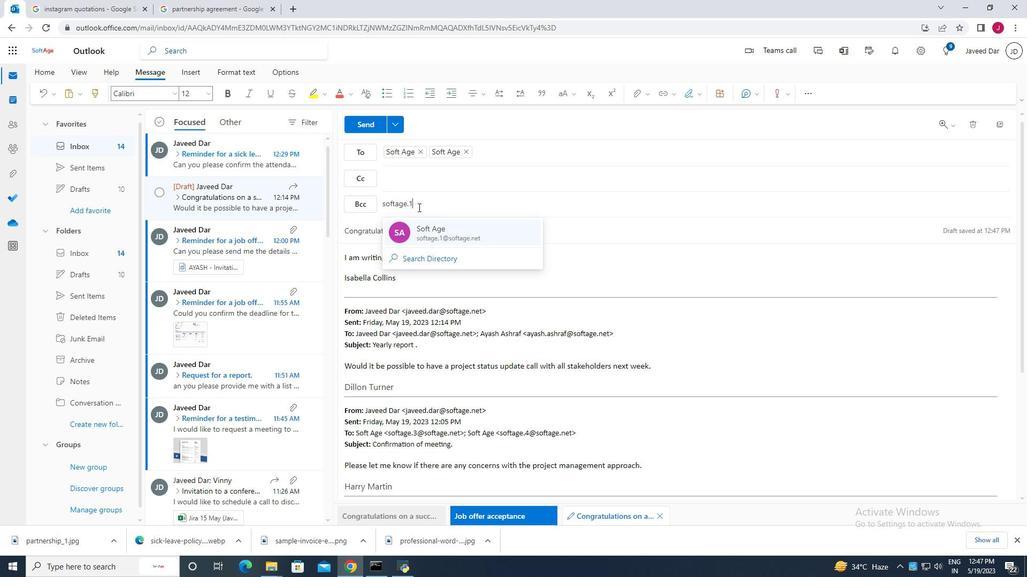 
Action: Mouse moved to (476, 229)
Screenshot: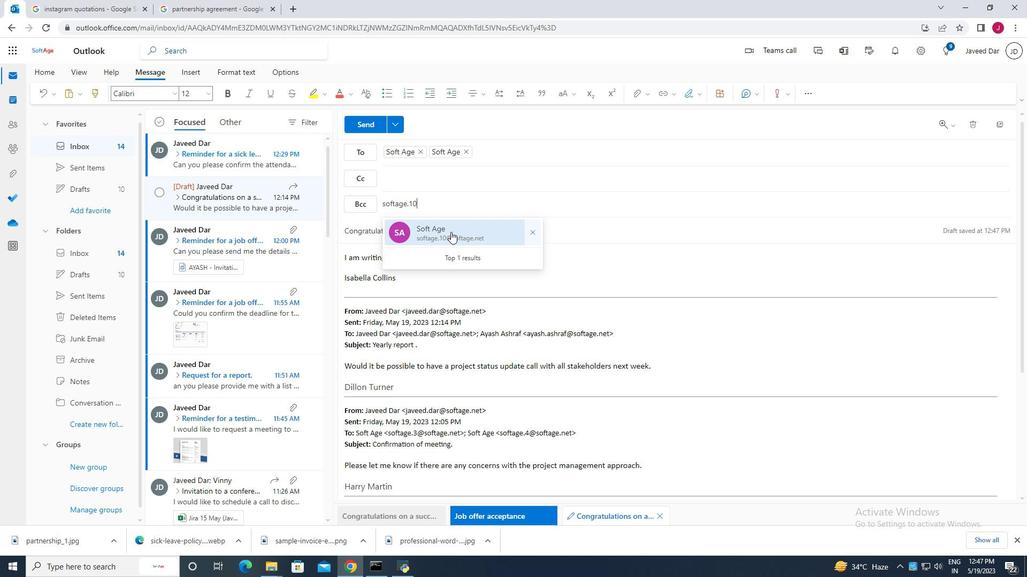
Action: Mouse pressed left at (476, 229)
Screenshot: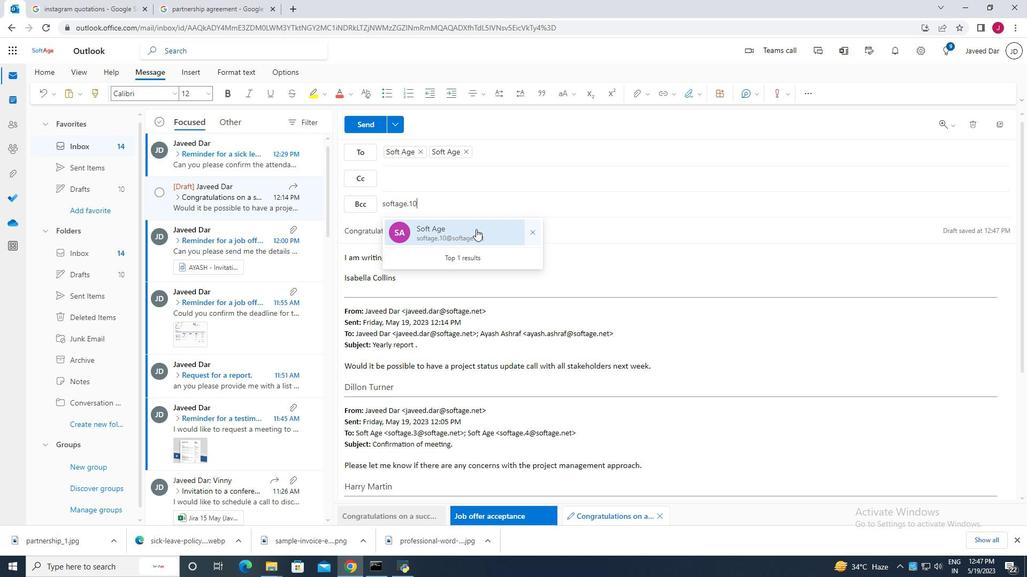 
Action: Mouse moved to (388, 198)
Screenshot: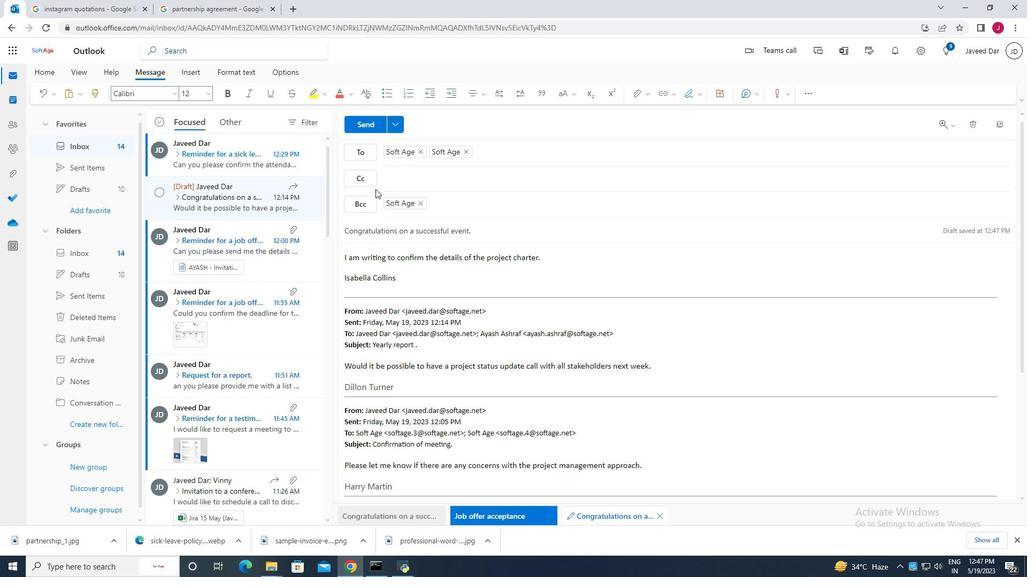 
Action: Mouse scrolled (388, 198) with delta (0, 0)
Screenshot: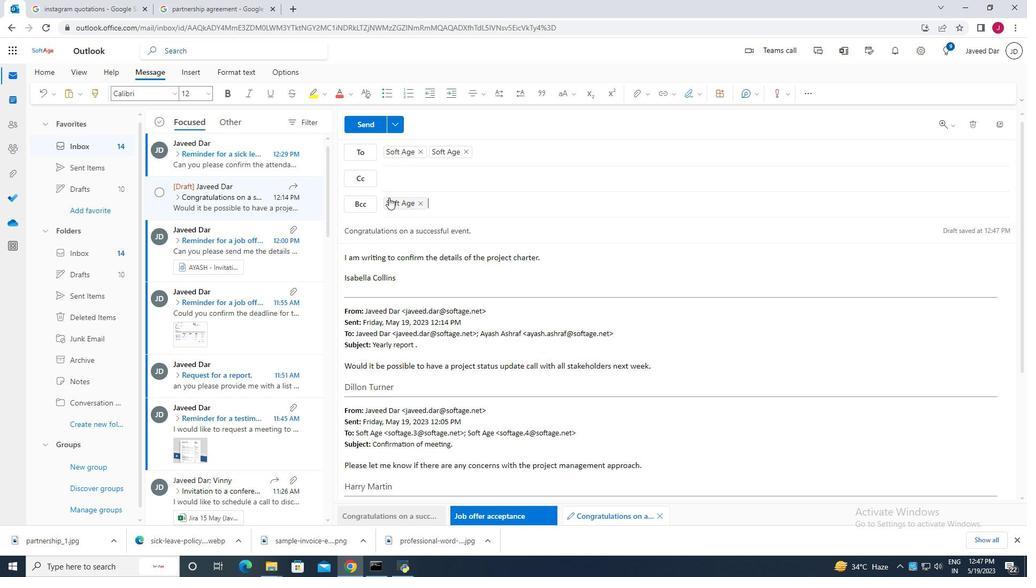
Action: Mouse scrolled (388, 198) with delta (0, 0)
Screenshot: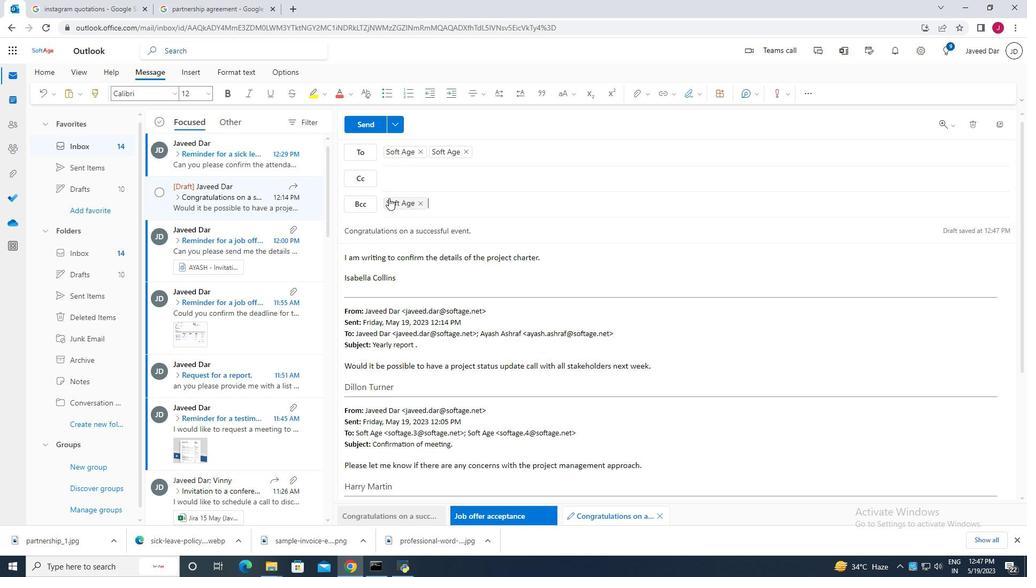 
Action: Mouse moved to (367, 126)
Screenshot: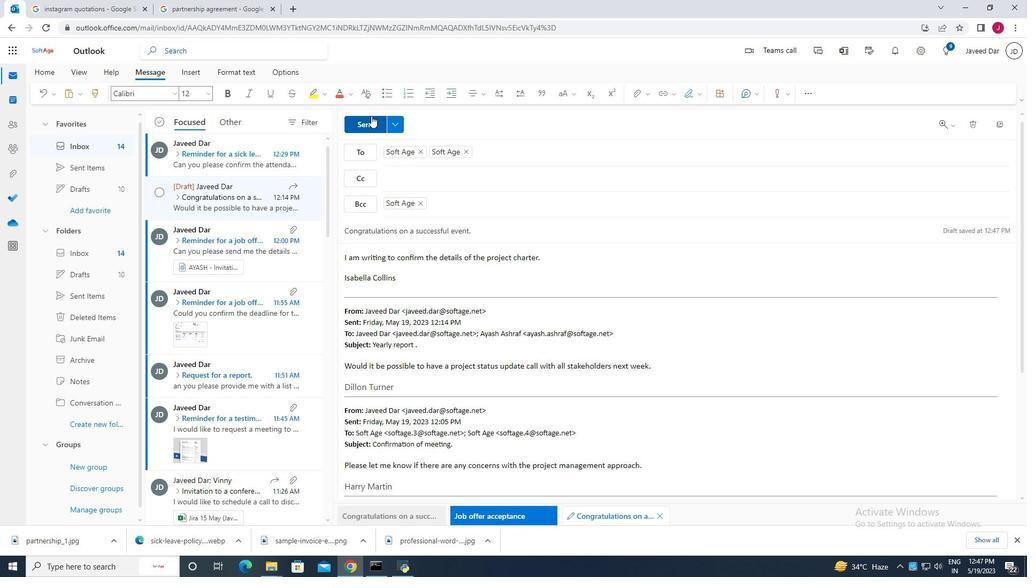 
Action: Mouse pressed left at (367, 126)
Screenshot: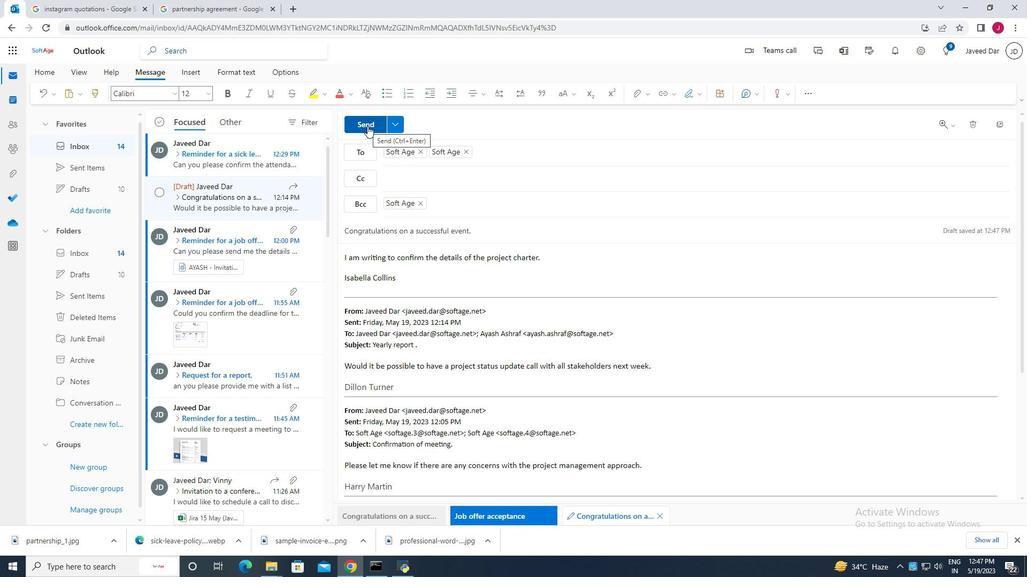 
